 Task: Create new vendor bill with Date Opened: 05-Apr-23, Select Vendor: Computer Maintenance & Upkeep, Terms: Net 15. Make bill entry for item-1 with Date: 05-Apr-23, Description: Wireless Networking Troubleshooting, Expense Account: Repair: Computer Repair, Quantity: 1, Unit Price: 99, Sales Tax: N, Sales Tax Included: N. Post Bill with Post Date: 05-Apr-23, Post to Accounts: Liabilities:Accounts Payble. Pay / Process Payment with Transaction Date: 19-Apr-23, Amount: 99, Transfer Account: Checking Account. Go to 'Print Bill'.
Action: Mouse moved to (184, 61)
Screenshot: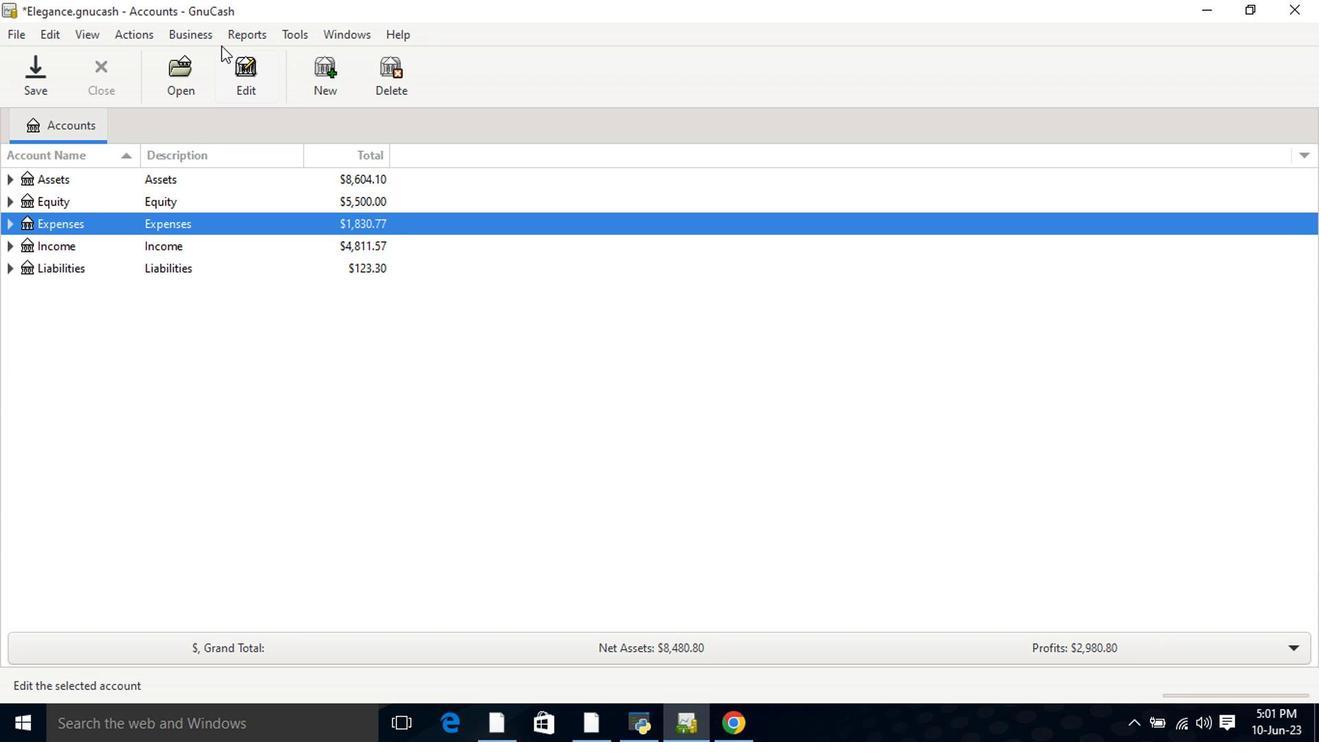 
Action: Mouse pressed left at (184, 61)
Screenshot: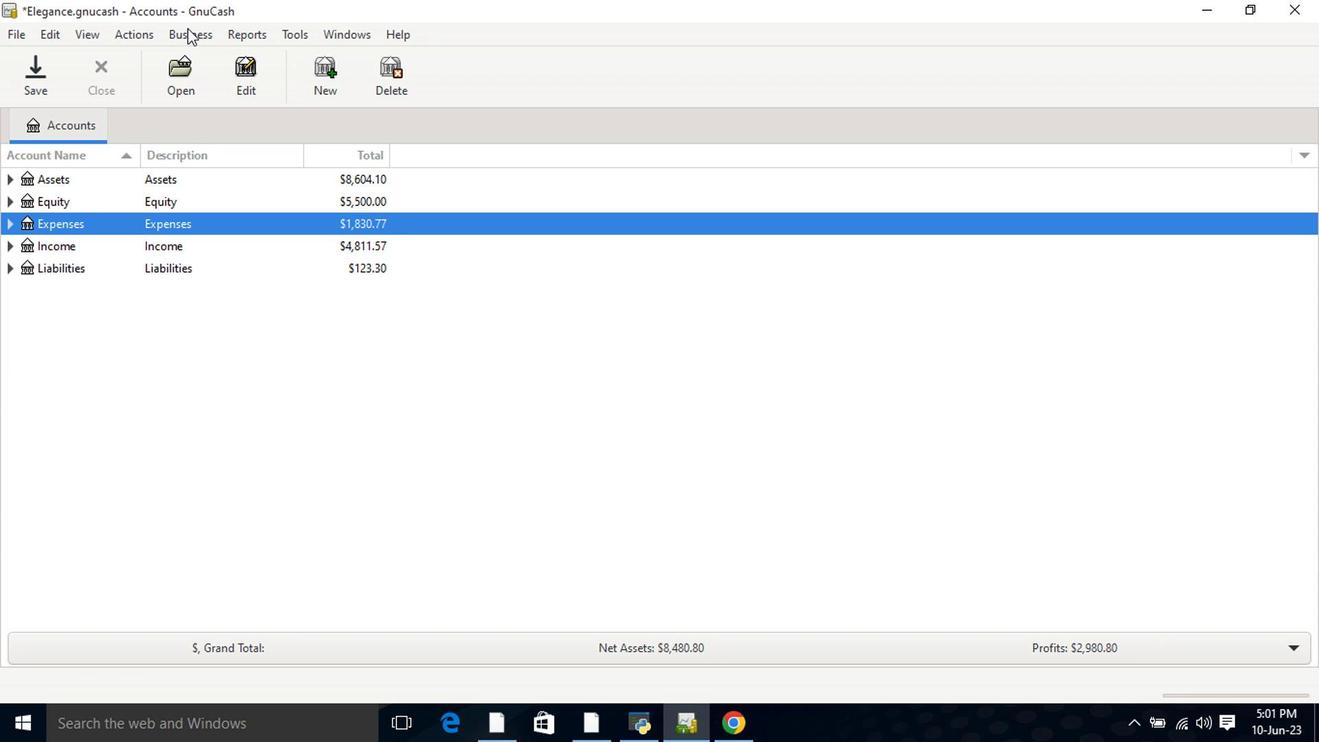 
Action: Mouse moved to (200, 107)
Screenshot: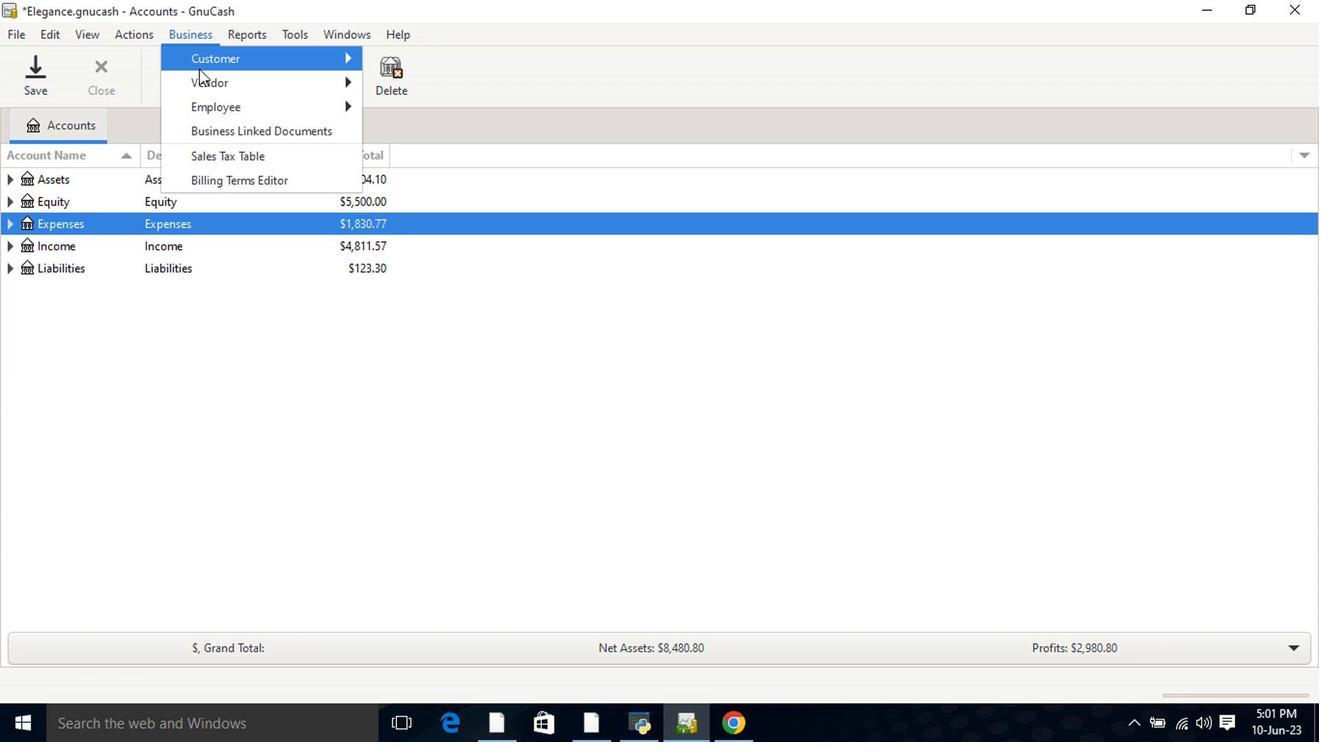 
Action: Mouse pressed left at (200, 107)
Screenshot: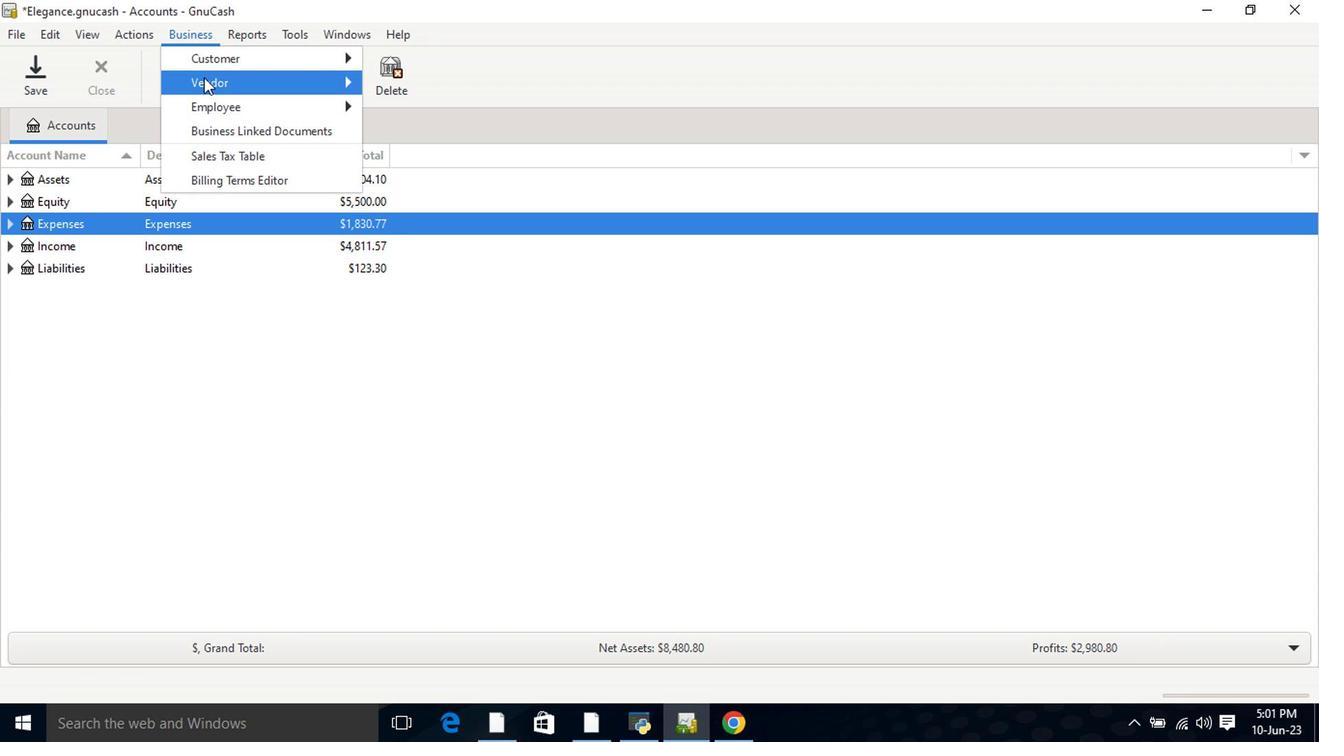 
Action: Mouse moved to (403, 180)
Screenshot: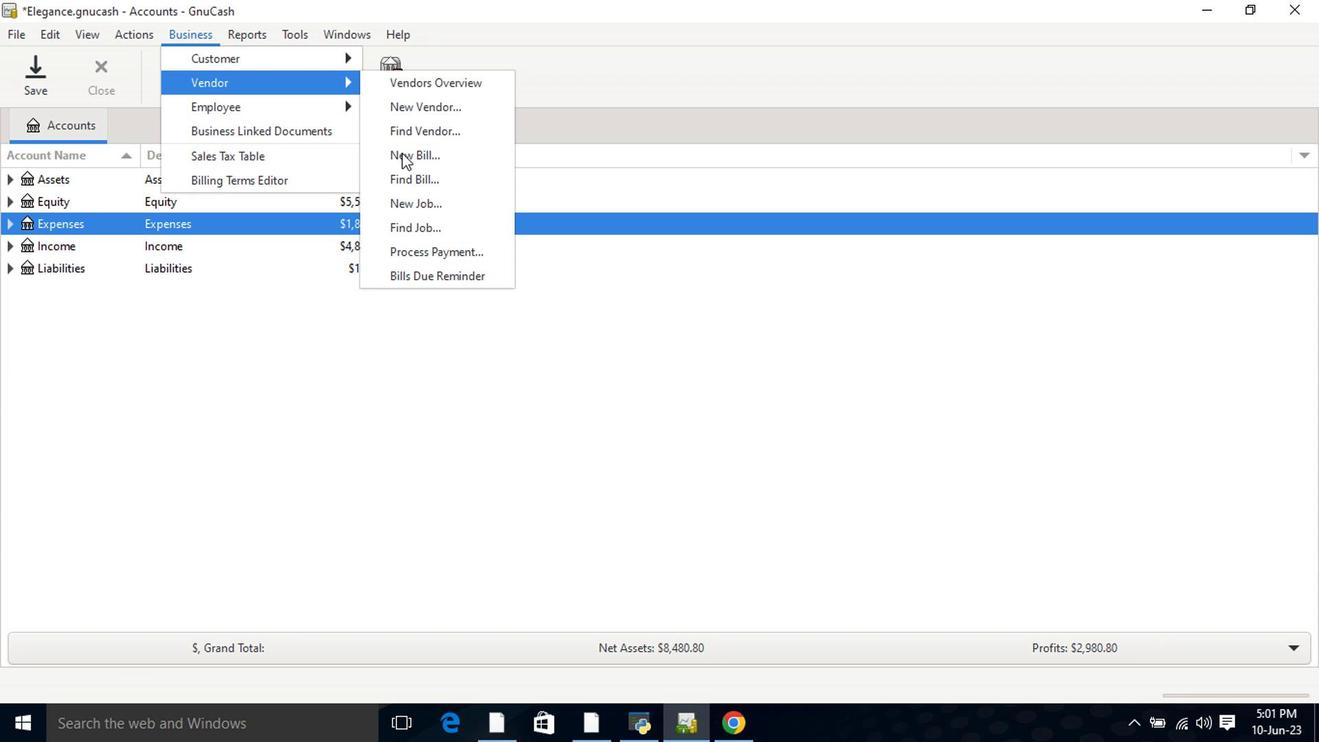
Action: Mouse pressed left at (403, 180)
Screenshot: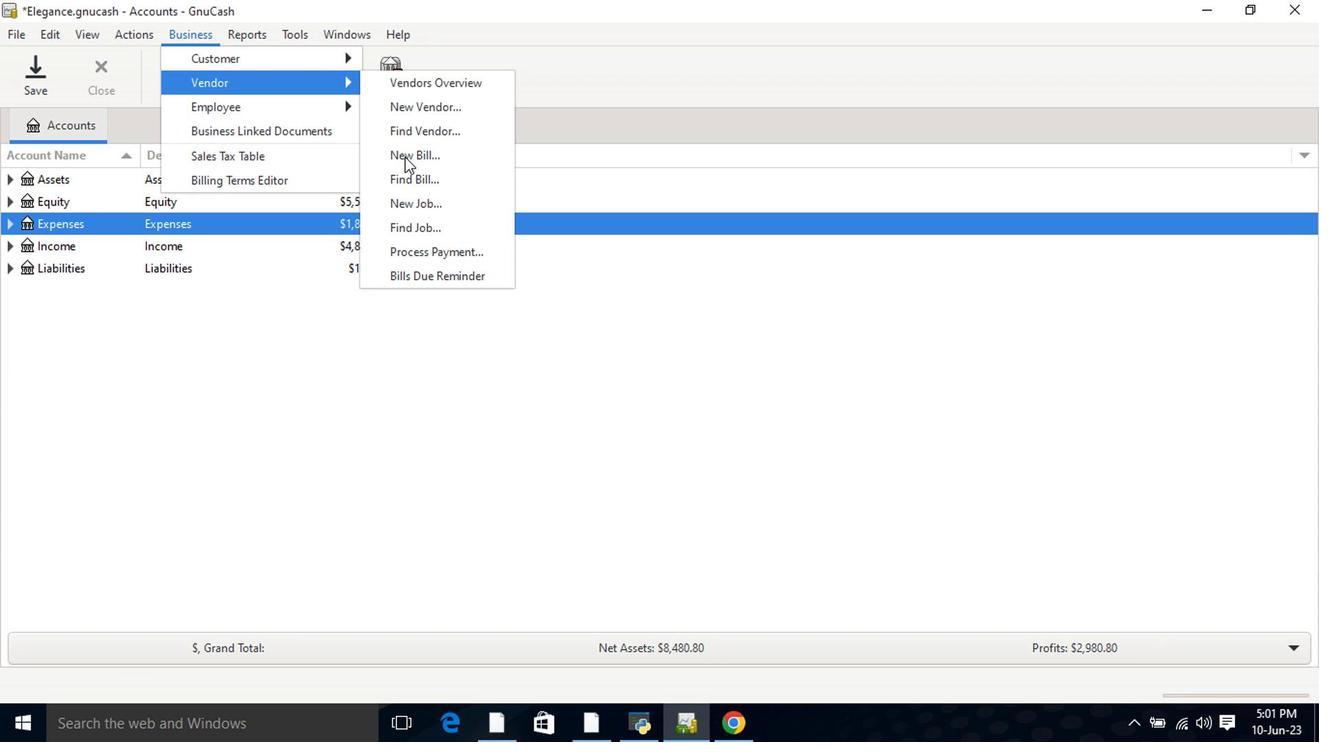 
Action: Mouse moved to (794, 266)
Screenshot: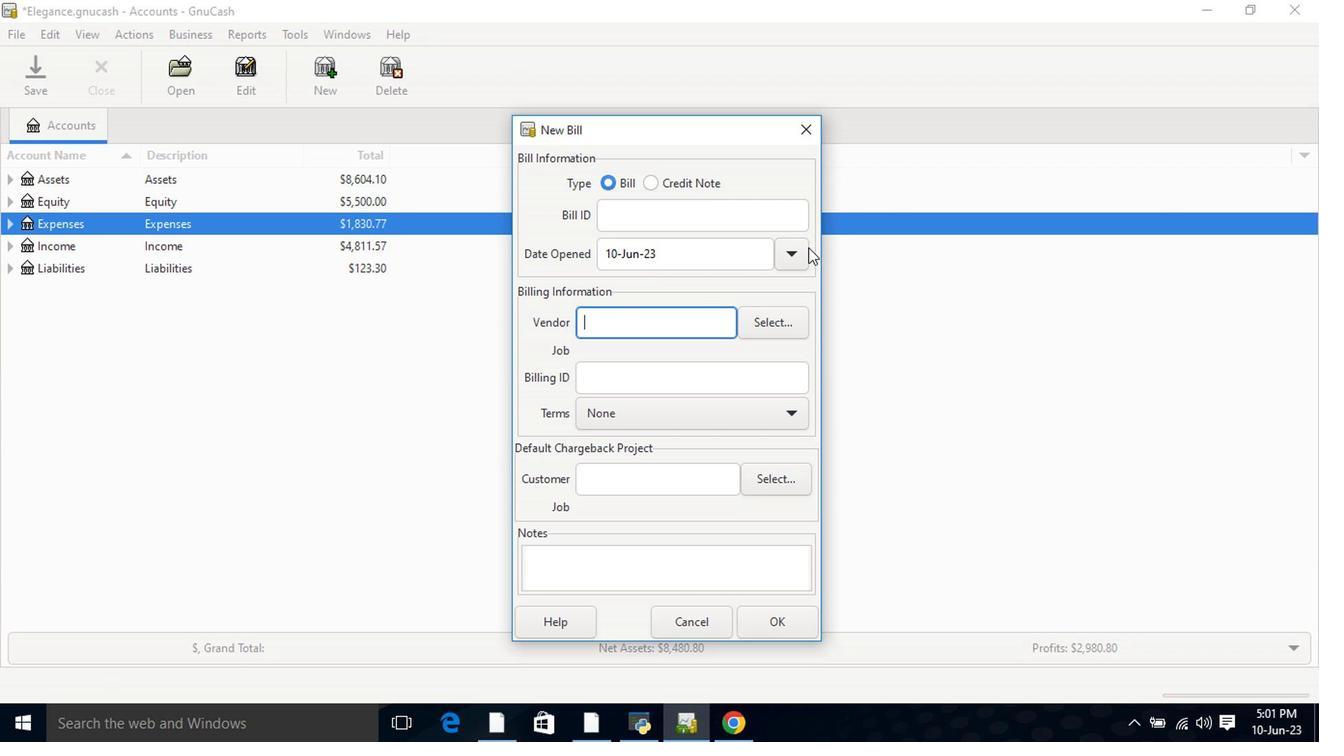
Action: Mouse pressed left at (794, 266)
Screenshot: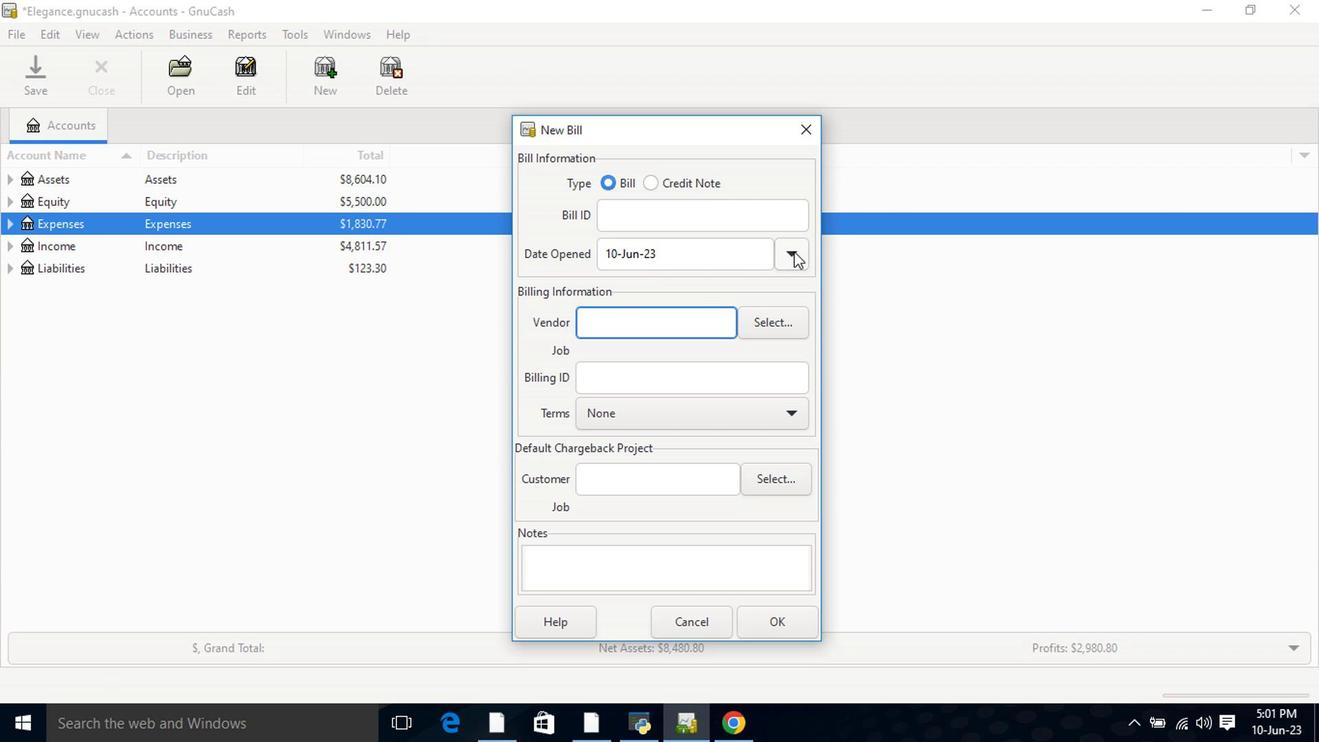 
Action: Mouse moved to (635, 292)
Screenshot: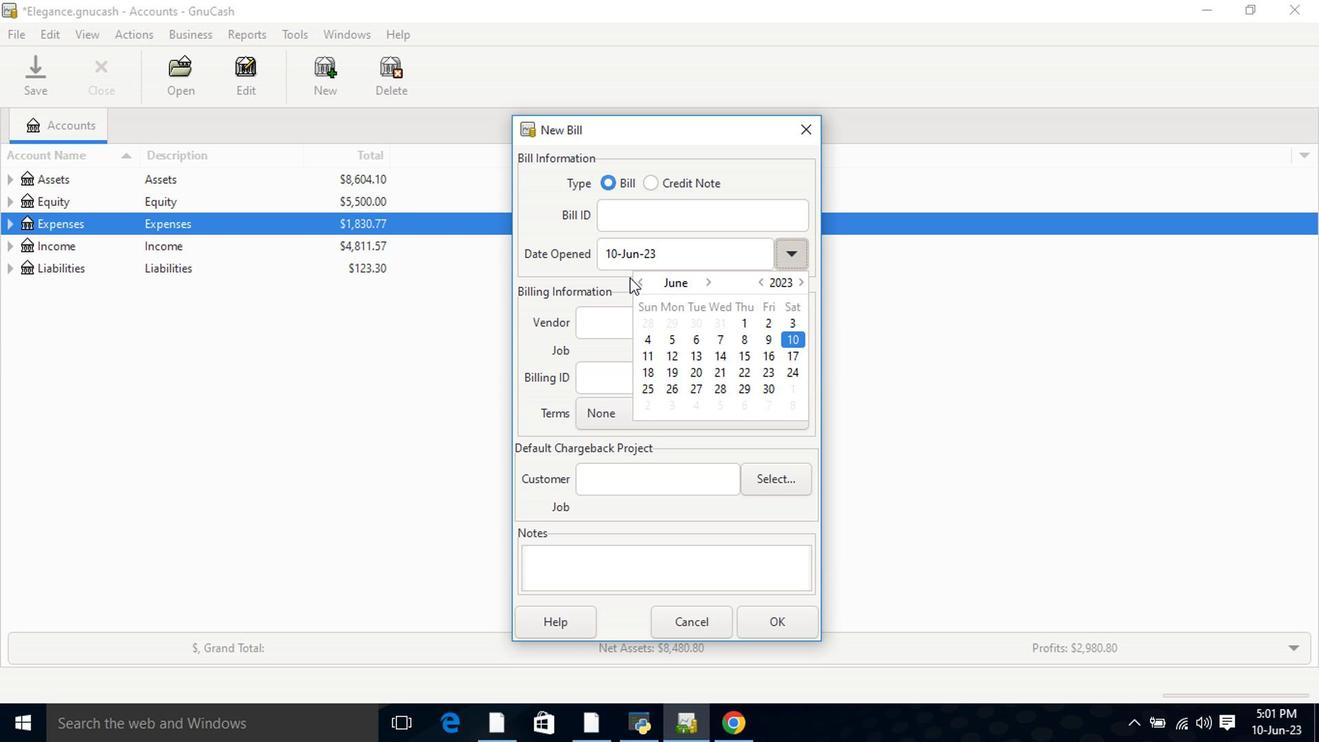 
Action: Mouse pressed left at (635, 292)
Screenshot: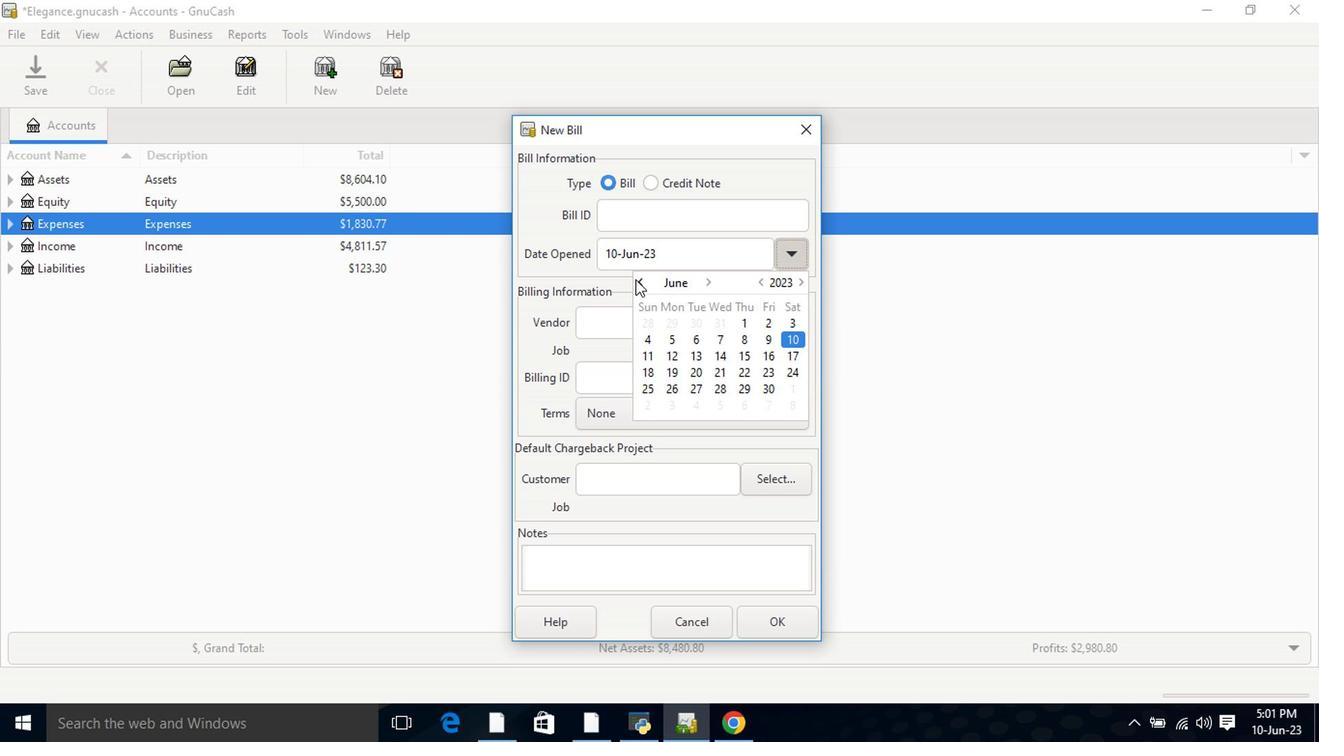 
Action: Mouse moved to (638, 294)
Screenshot: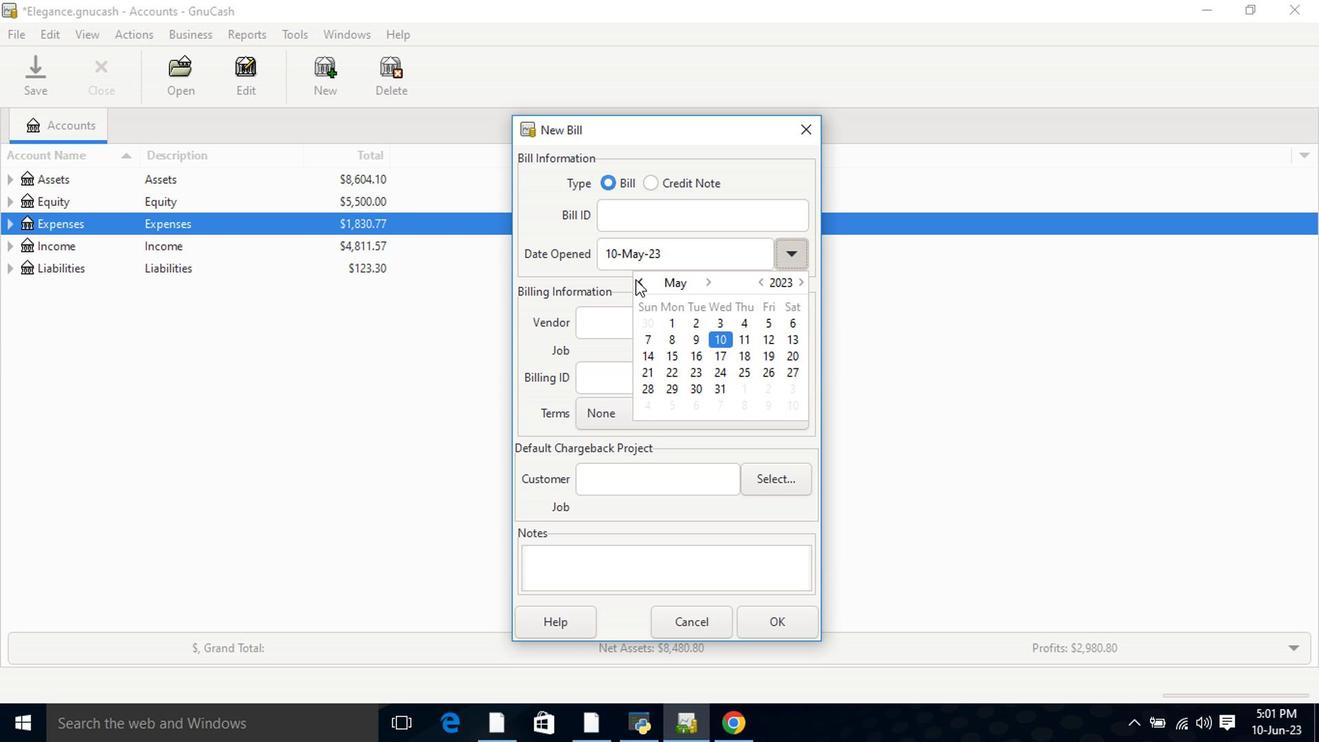 
Action: Mouse pressed left at (638, 294)
Screenshot: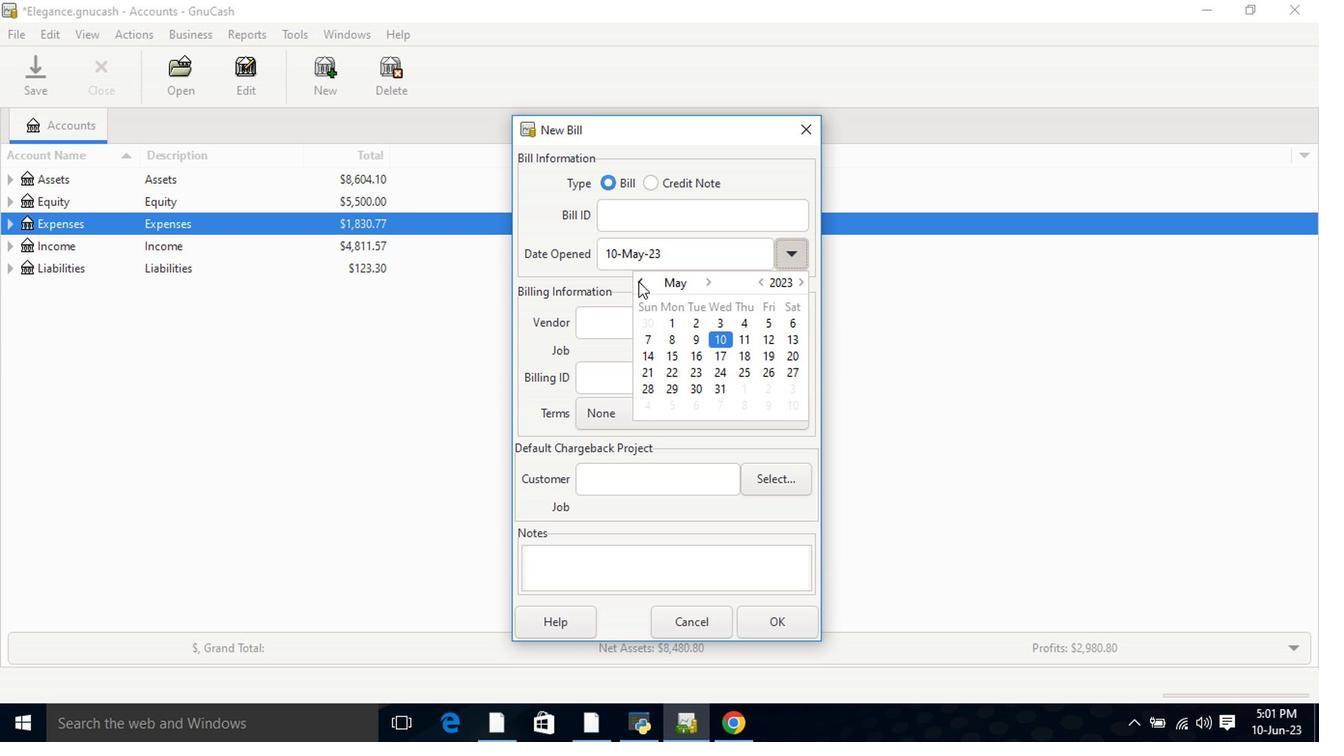 
Action: Mouse moved to (717, 348)
Screenshot: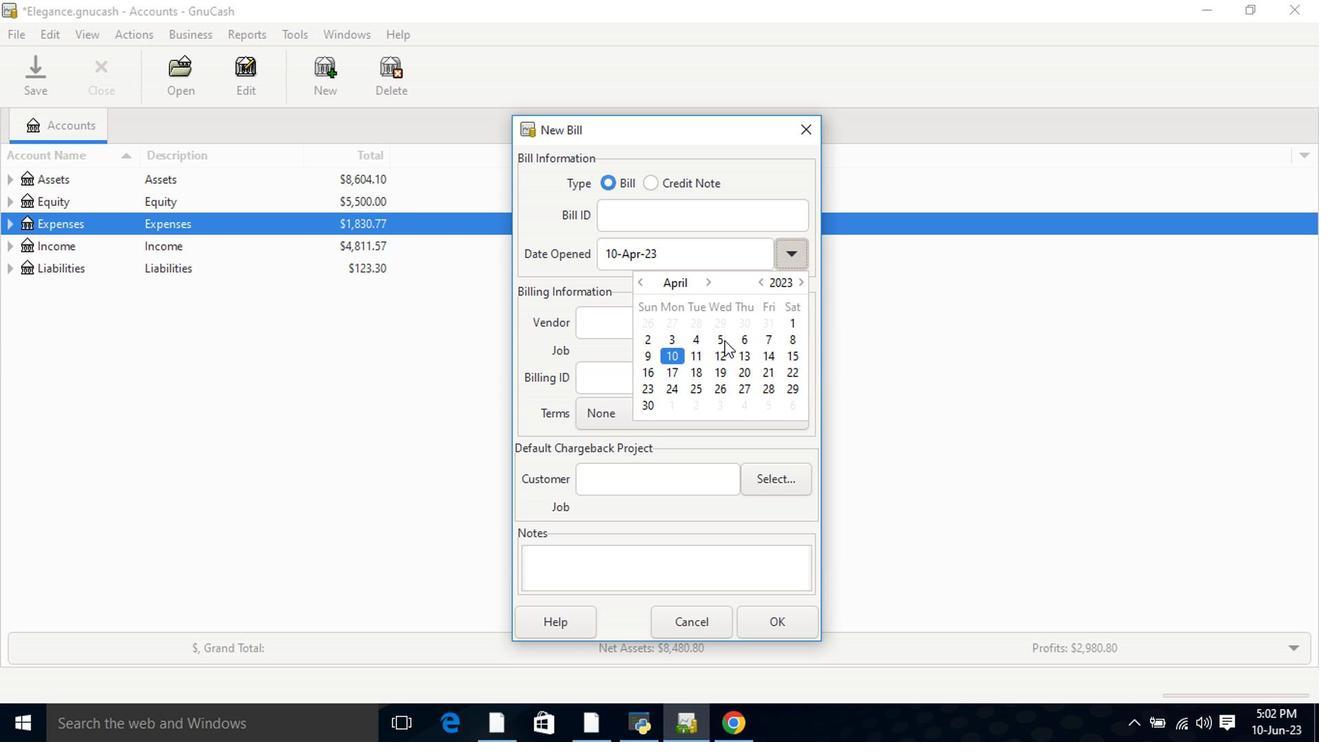 
Action: Mouse pressed left at (717, 348)
Screenshot: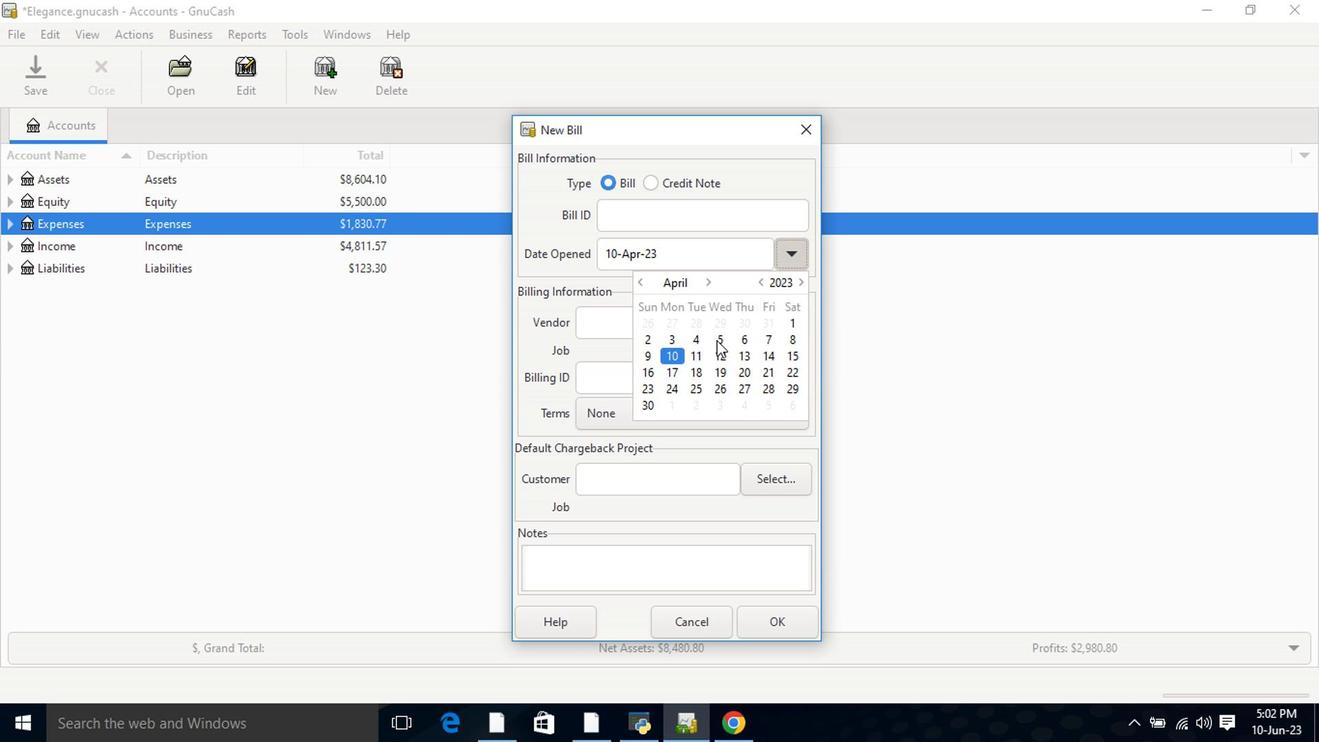 
Action: Mouse pressed left at (717, 348)
Screenshot: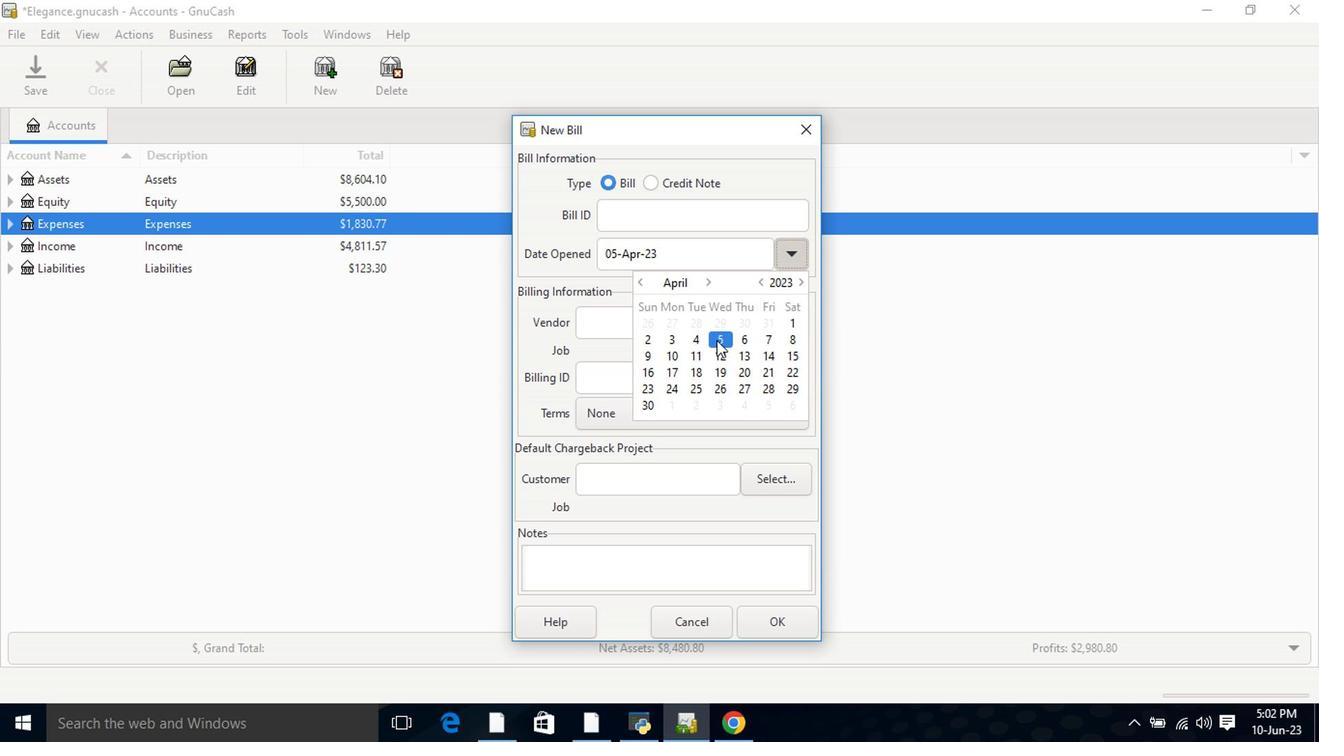 
Action: Mouse moved to (680, 331)
Screenshot: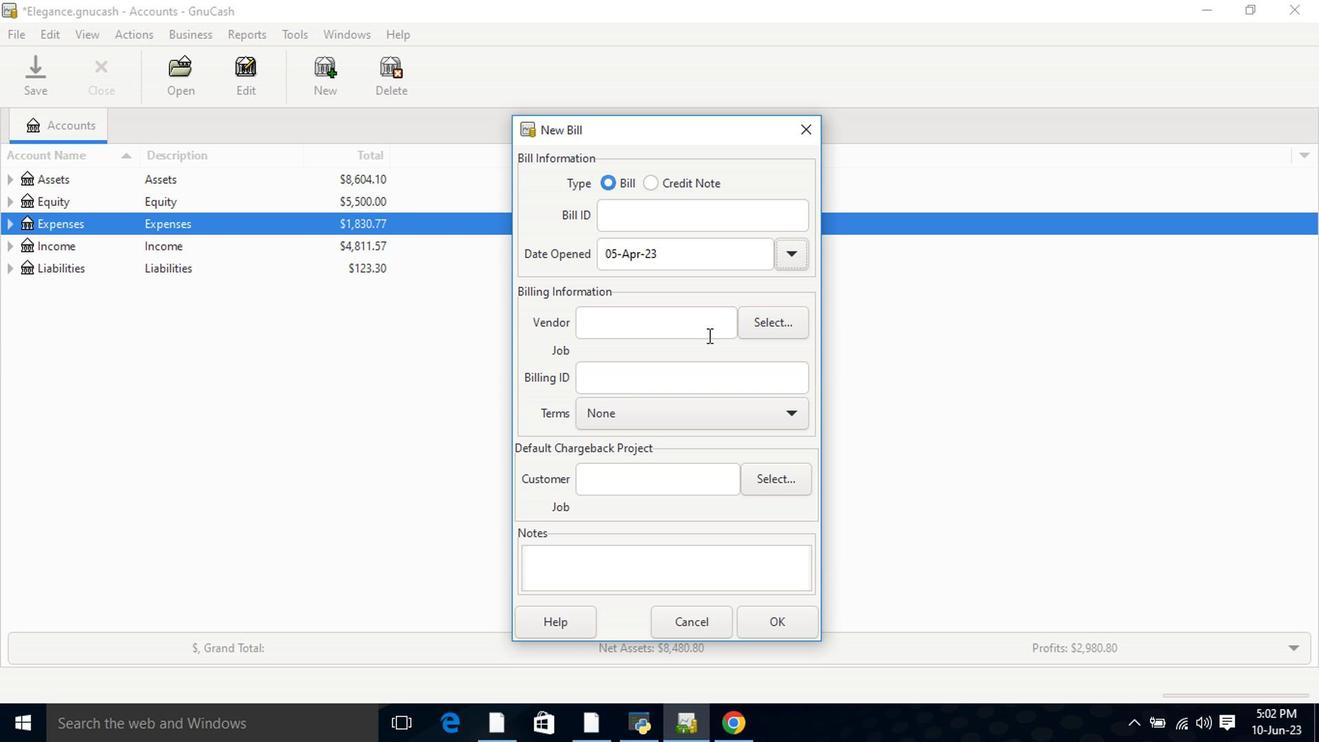 
Action: Mouse pressed left at (680, 331)
Screenshot: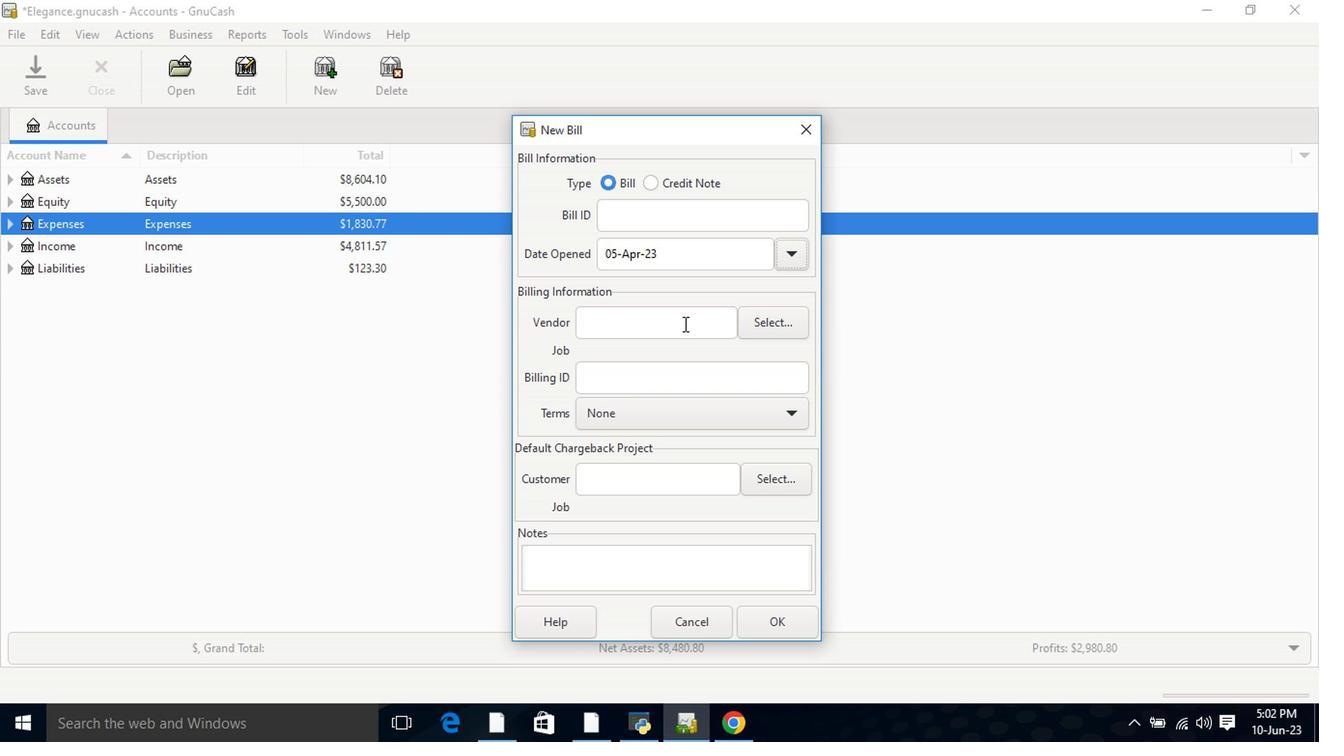 
Action: Key pressed <Key.shift><Key.shift><Key.shift><Key.shift><Key.shift><Key.shift><Key.shift><Key.shift><Key.shift><Key.shift><Key.shift><Key.shift><Key.shift><Key.shift><Key.shift><Key.shift><Key.shift><Key.shift><Key.shift><Key.shift><Key.shift><Key.shift><Key.shift><Key.shift><Key.shift><Key.shift><Key.shift><Key.shift><Key.shift><Key.shift><Key.shift><Key.shift><Key.shift><Key.shift>Com
Screenshot: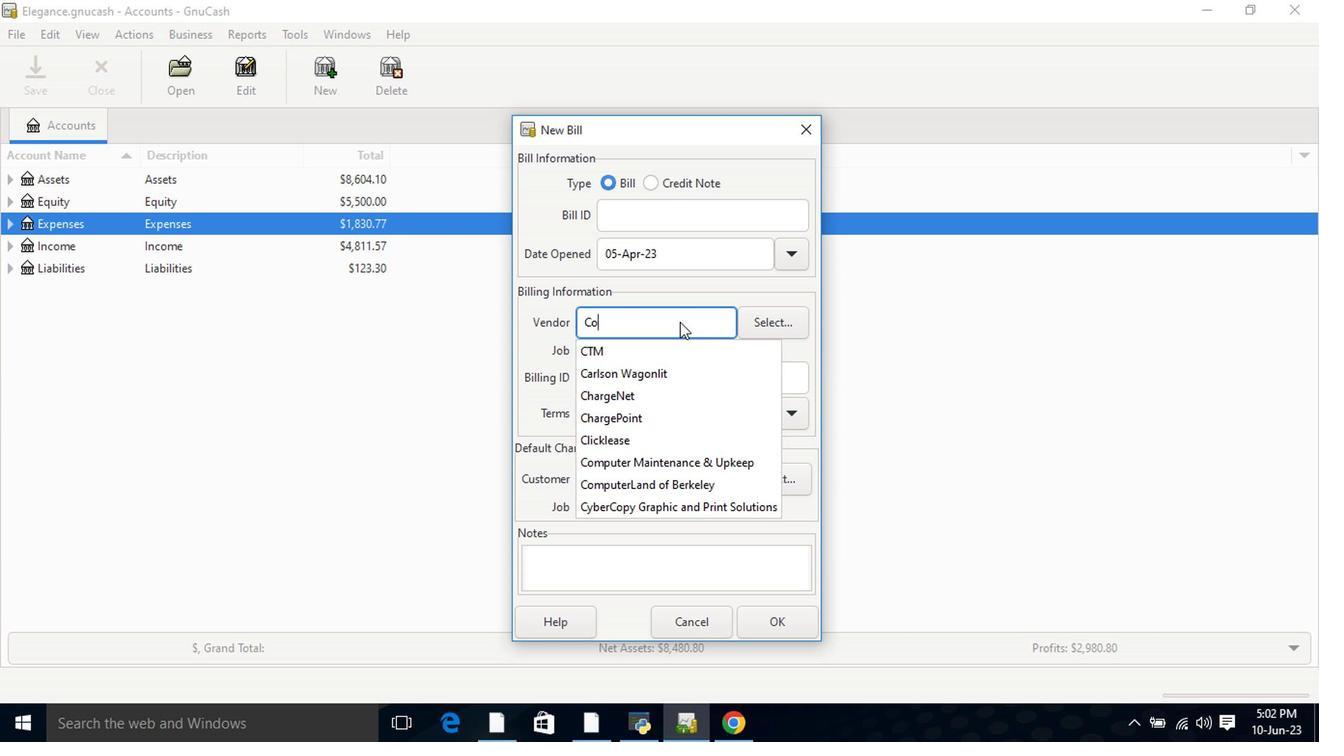 
Action: Mouse moved to (675, 353)
Screenshot: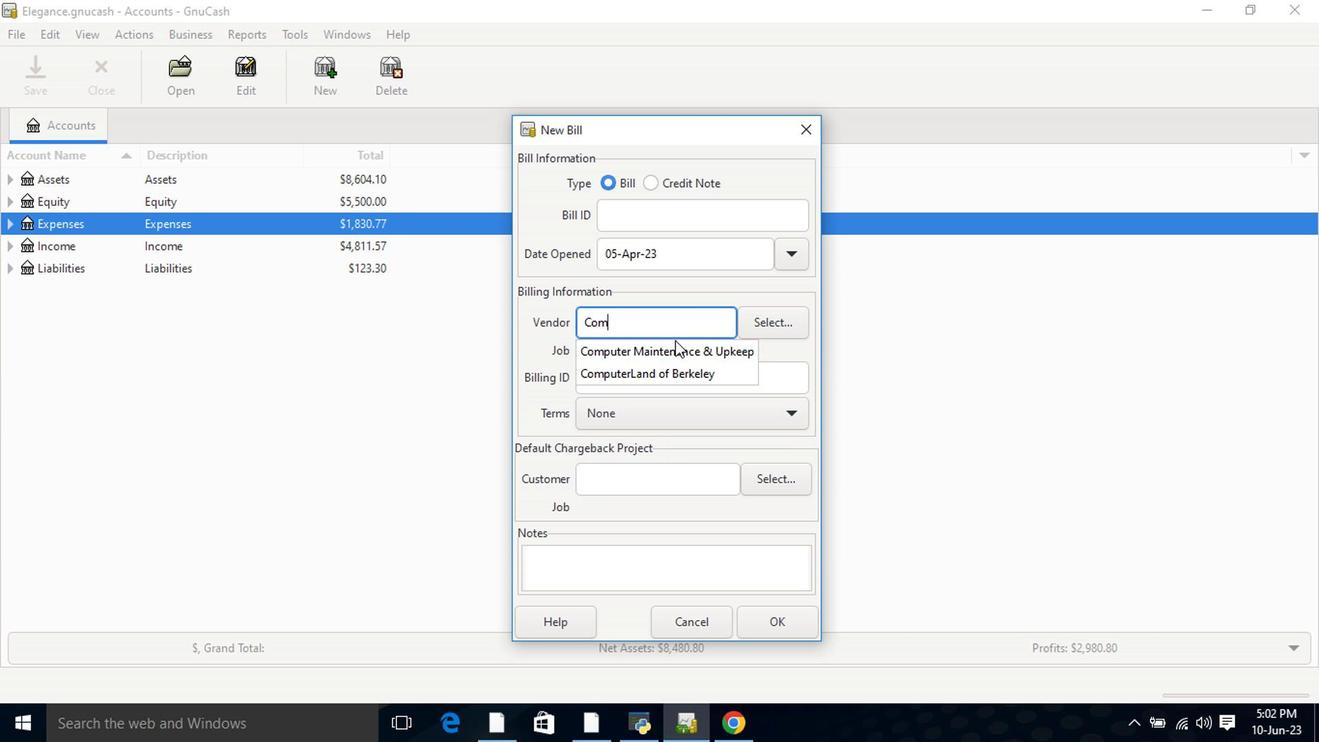 
Action: Mouse pressed left at (675, 353)
Screenshot: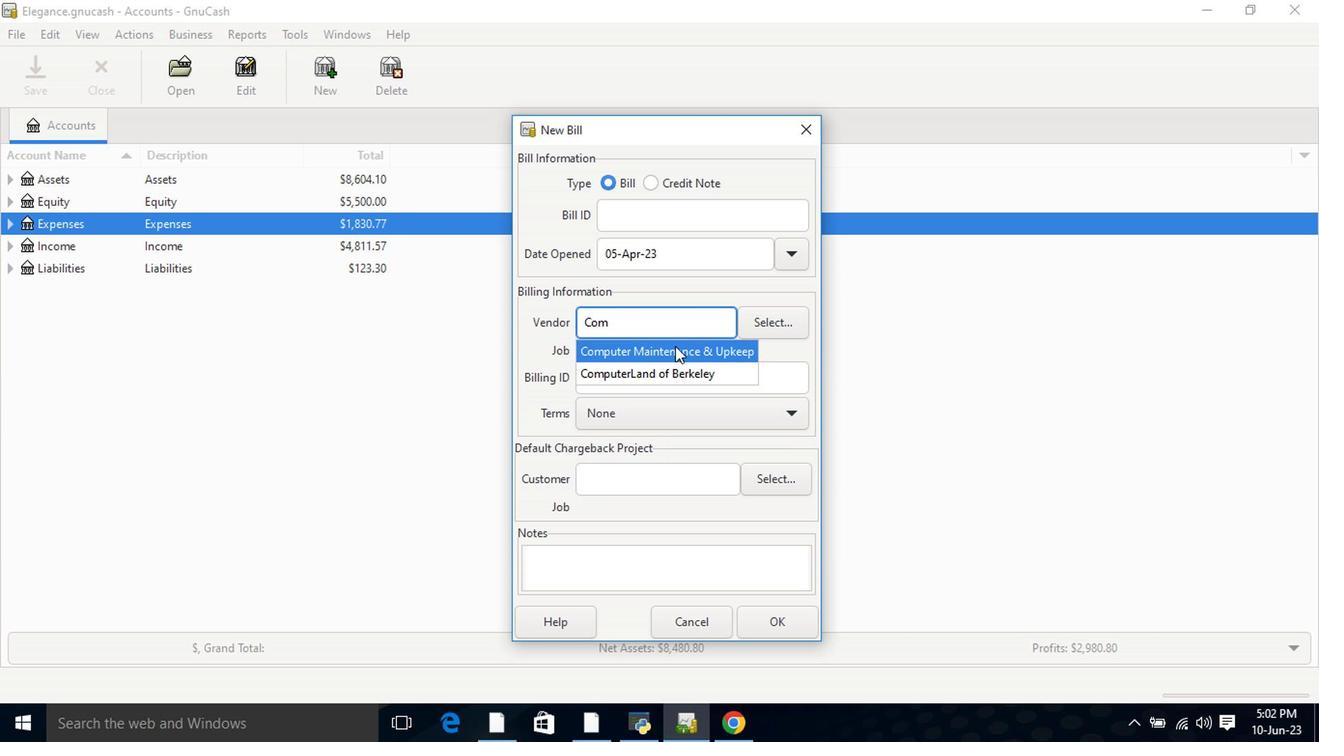 
Action: Mouse moved to (678, 425)
Screenshot: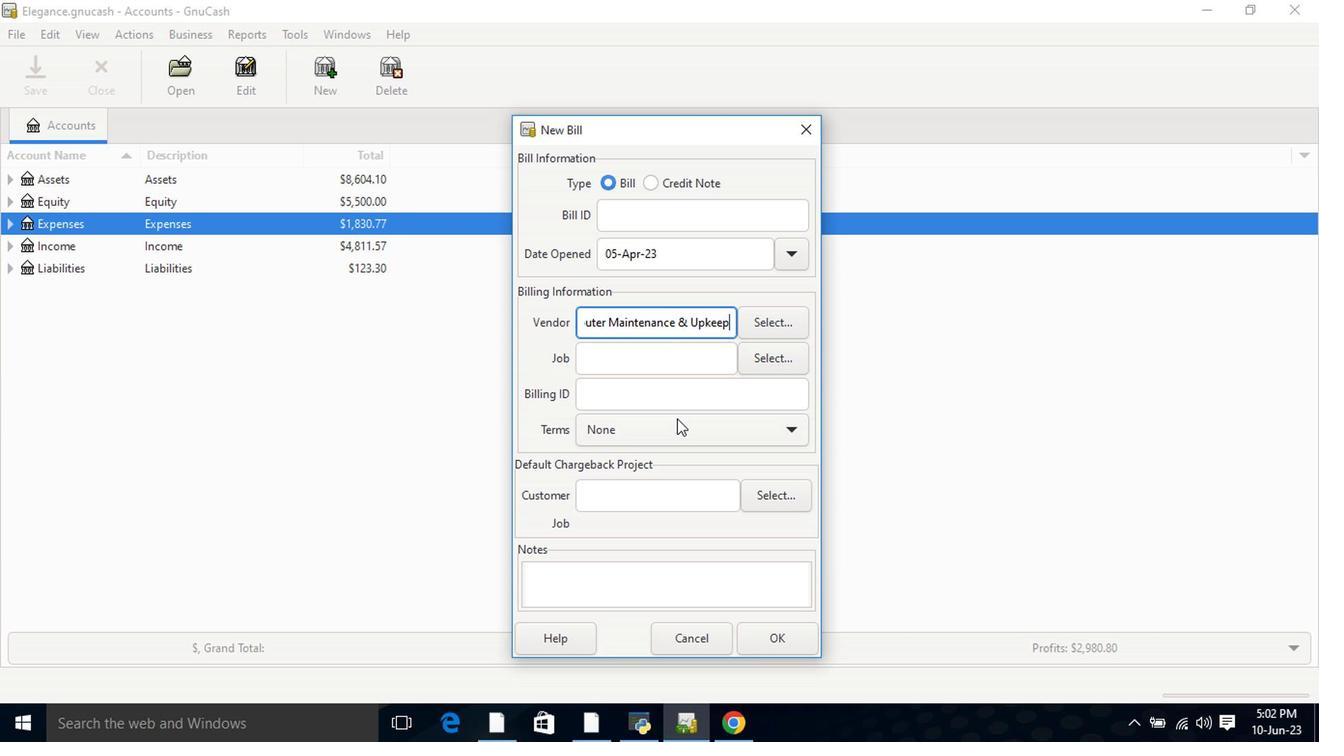 
Action: Mouse pressed left at (678, 425)
Screenshot: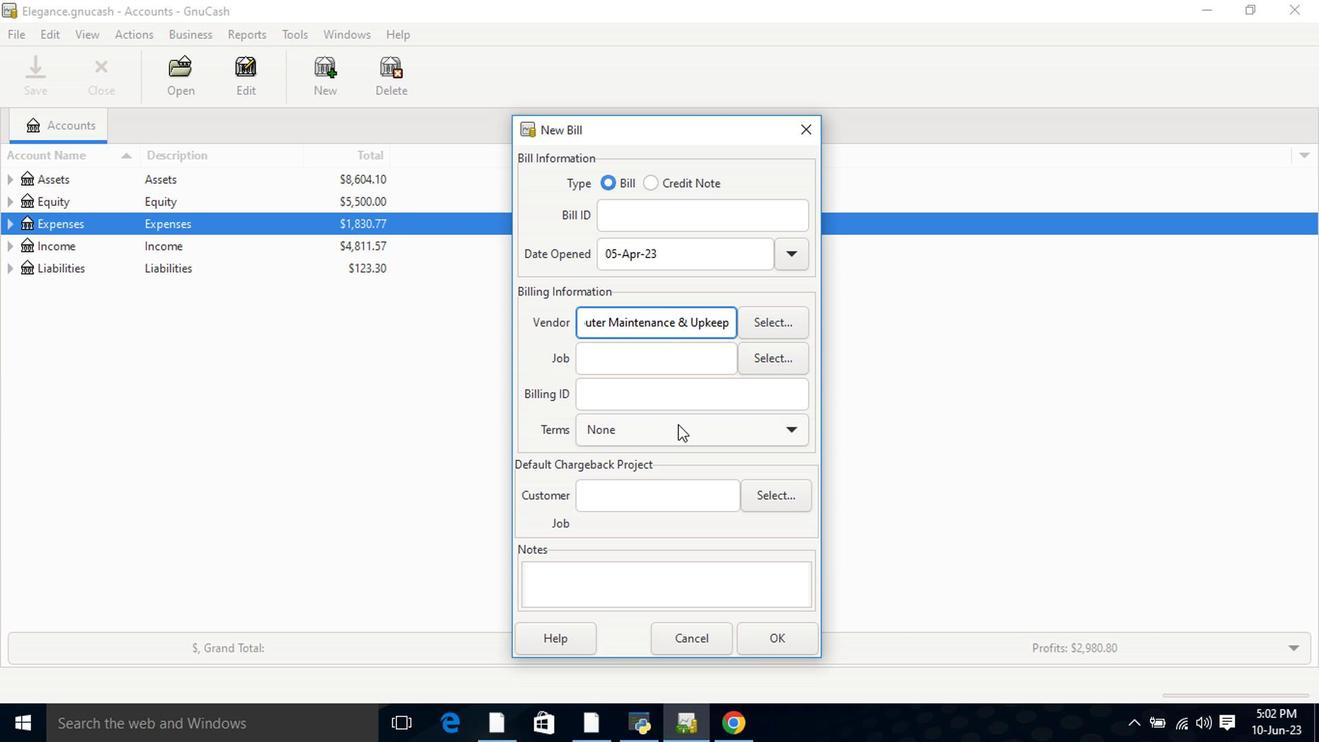 
Action: Mouse moved to (678, 459)
Screenshot: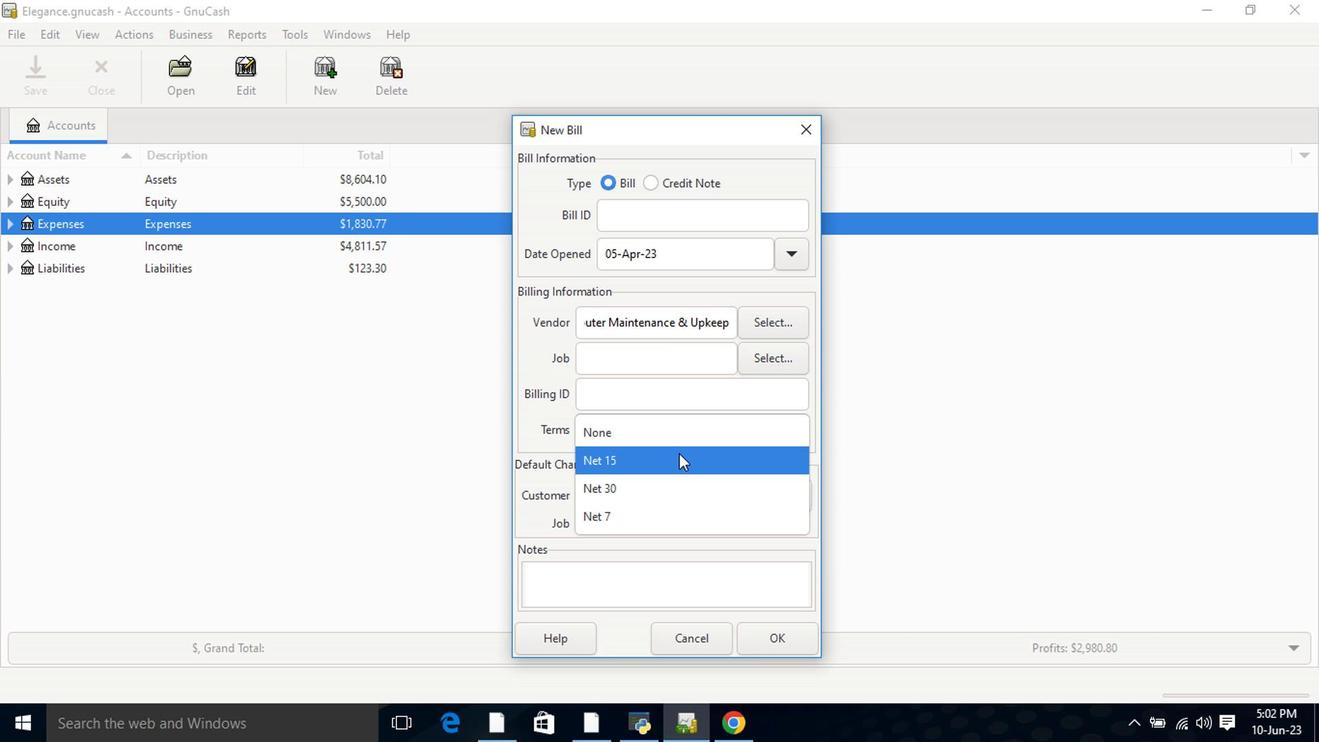 
Action: Mouse pressed left at (678, 459)
Screenshot: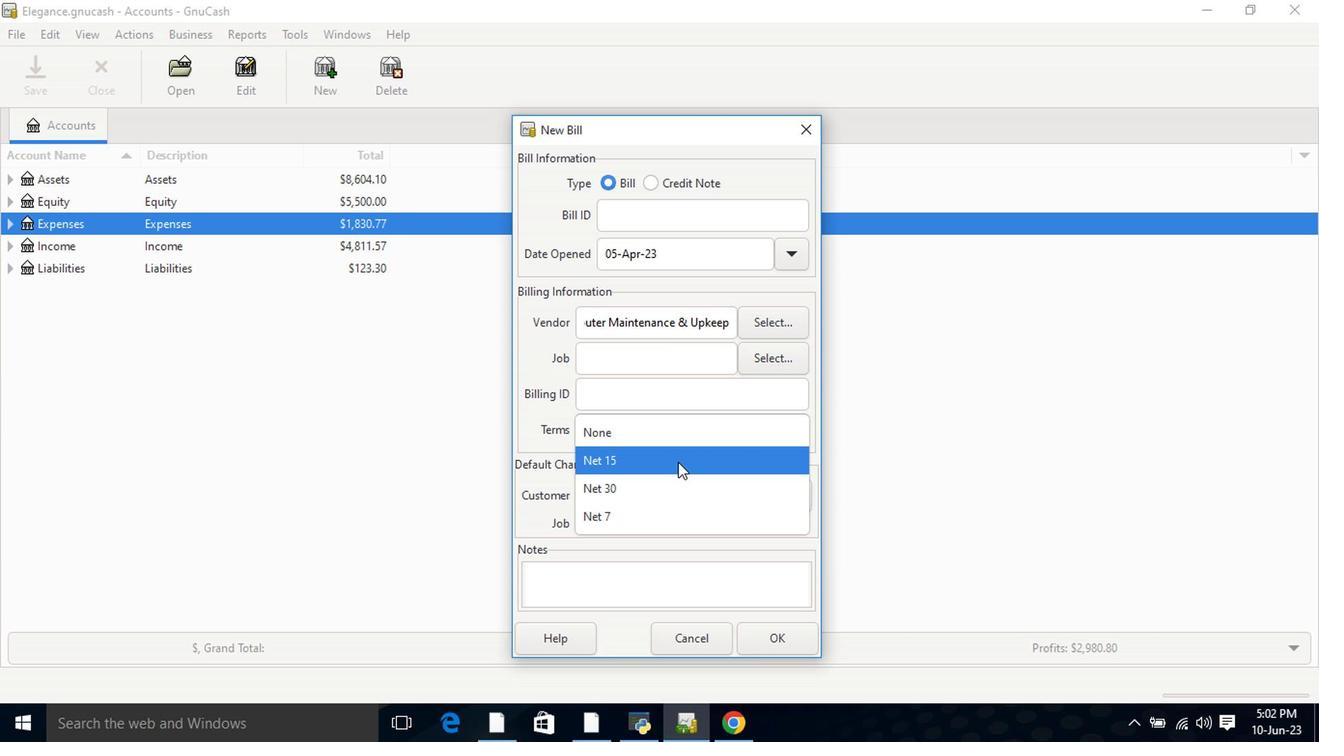 
Action: Mouse moved to (787, 624)
Screenshot: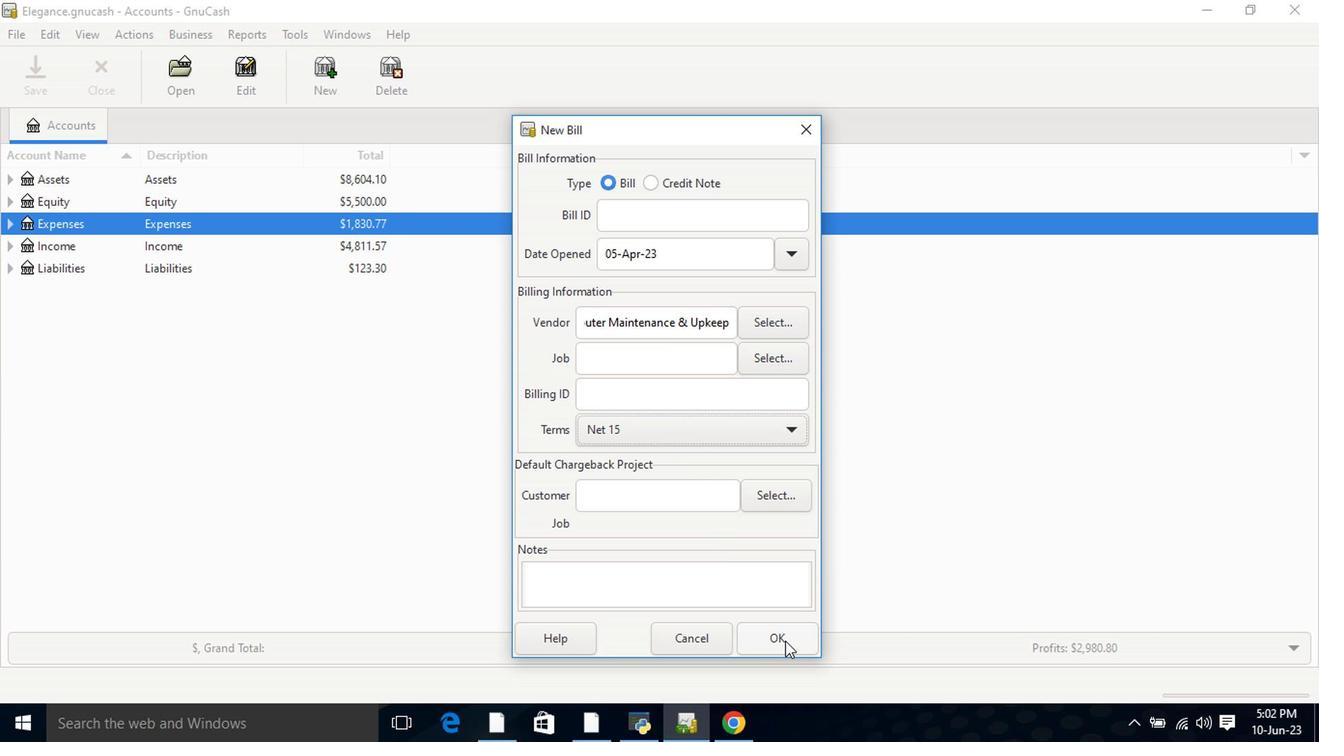 
Action: Mouse pressed left at (787, 624)
Screenshot: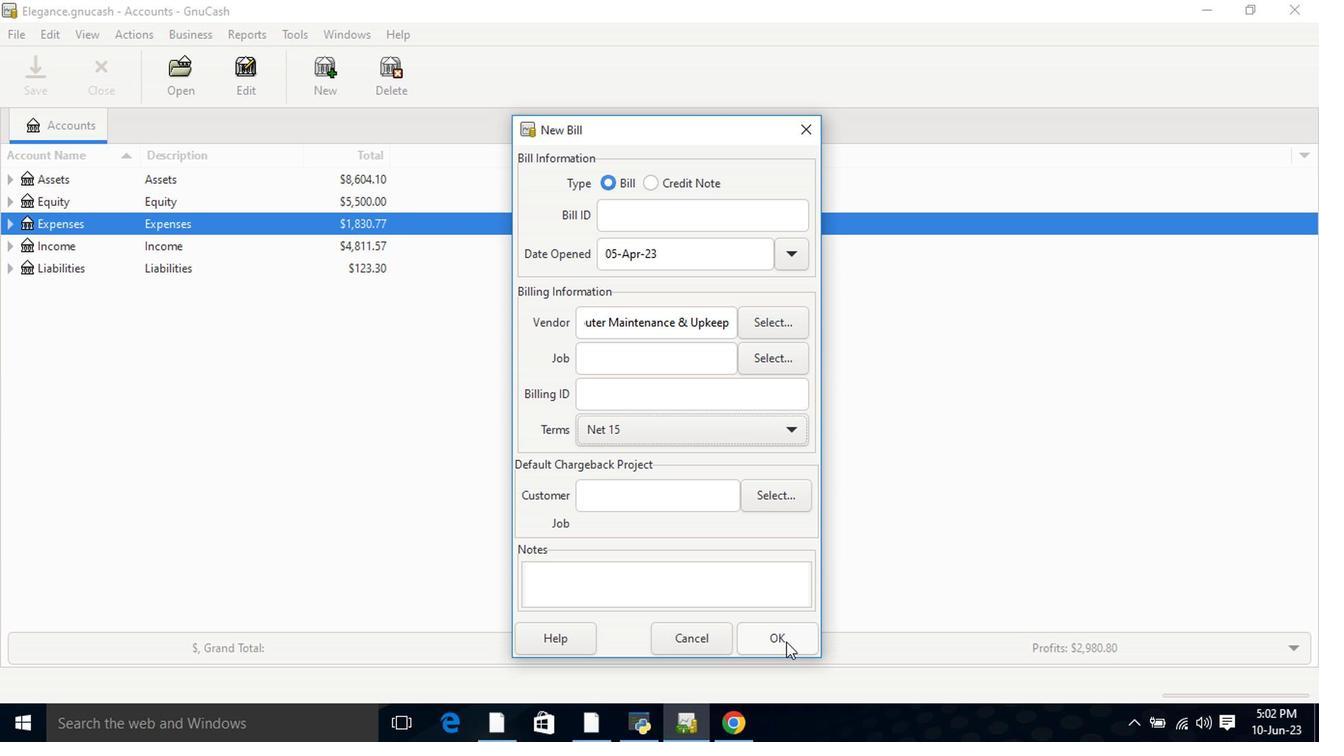 
Action: Mouse moved to (382, 444)
Screenshot: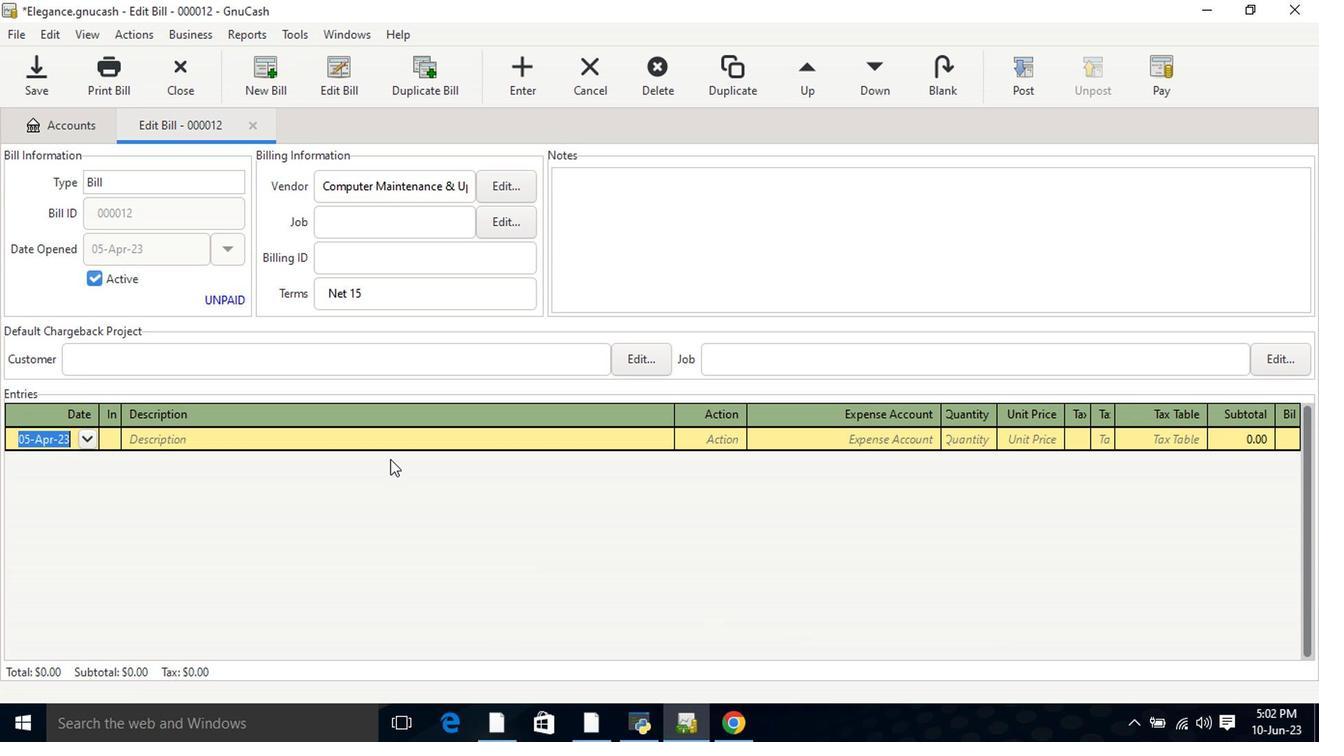 
Action: Mouse pressed left at (382, 444)
Screenshot: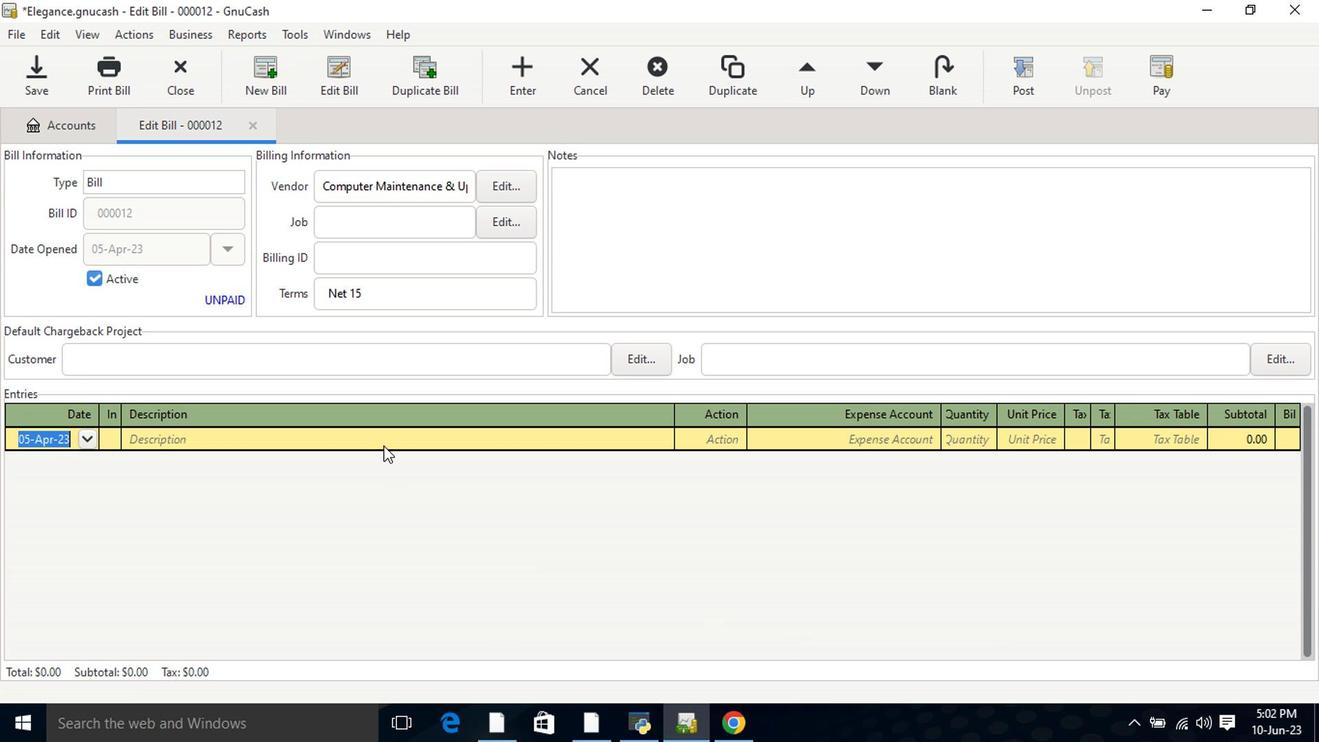 
Action: Key pressed <Key.shift>Wireless<Key.space><Key.shift>Networking<Key.space><Key.shift>Troubleshooting<Key.space><Key.backspace><Key.tab><Key.tab>repa<Key.down><Key.down><Key.tab>1<Key.tab>99<Key.tab>
Screenshot: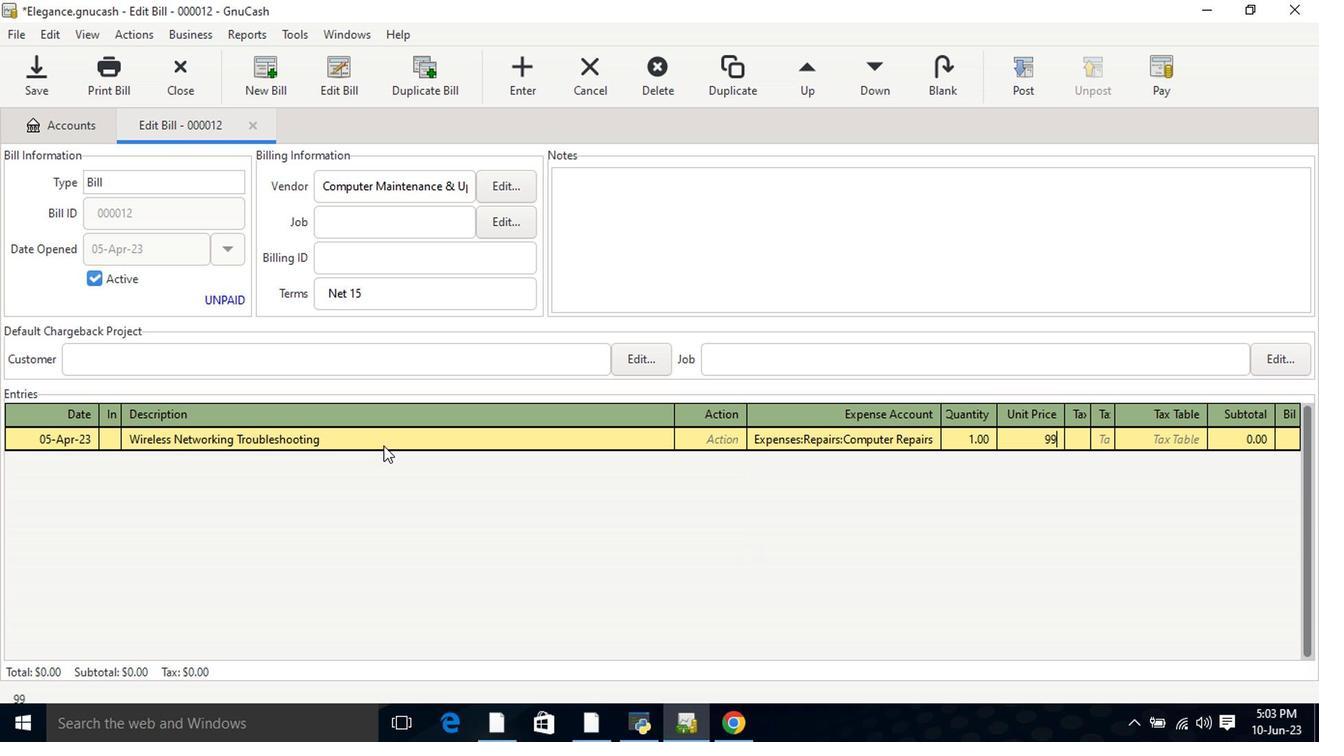 
Action: Mouse moved to (1026, 105)
Screenshot: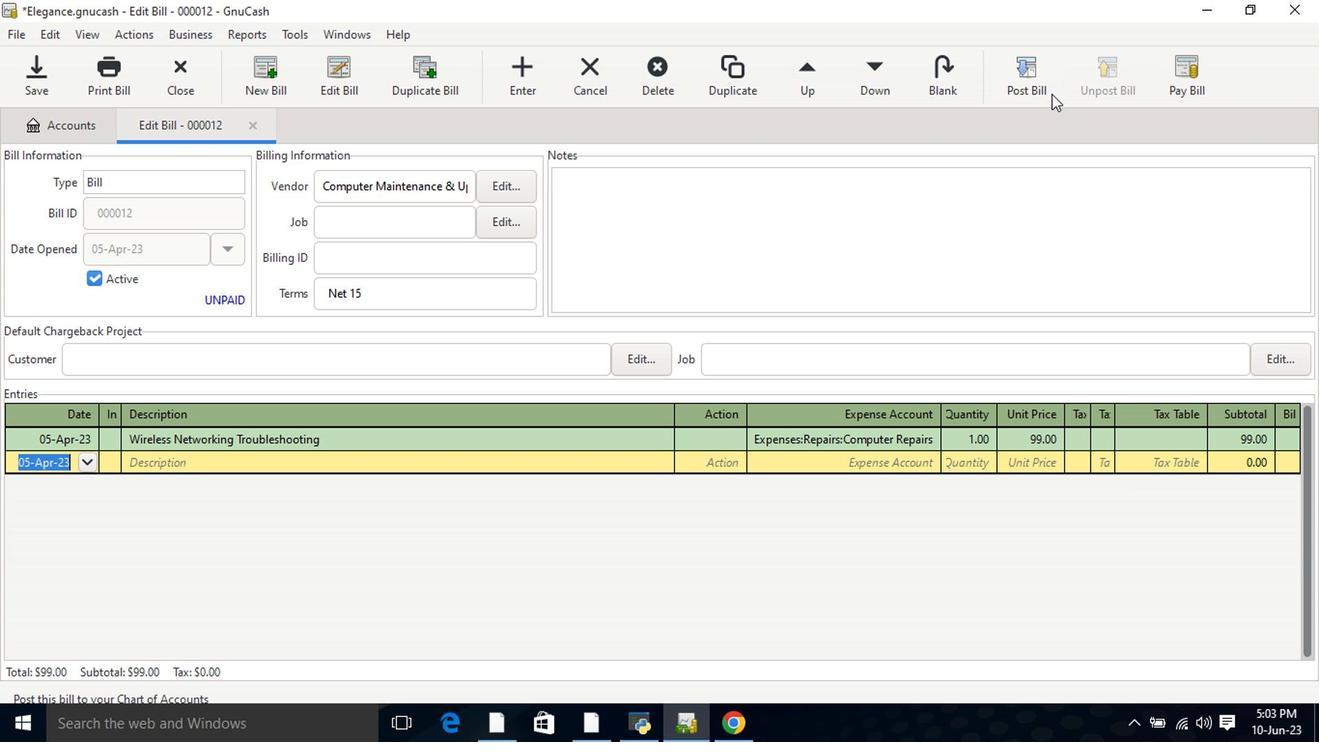 
Action: Mouse pressed left at (1026, 105)
Screenshot: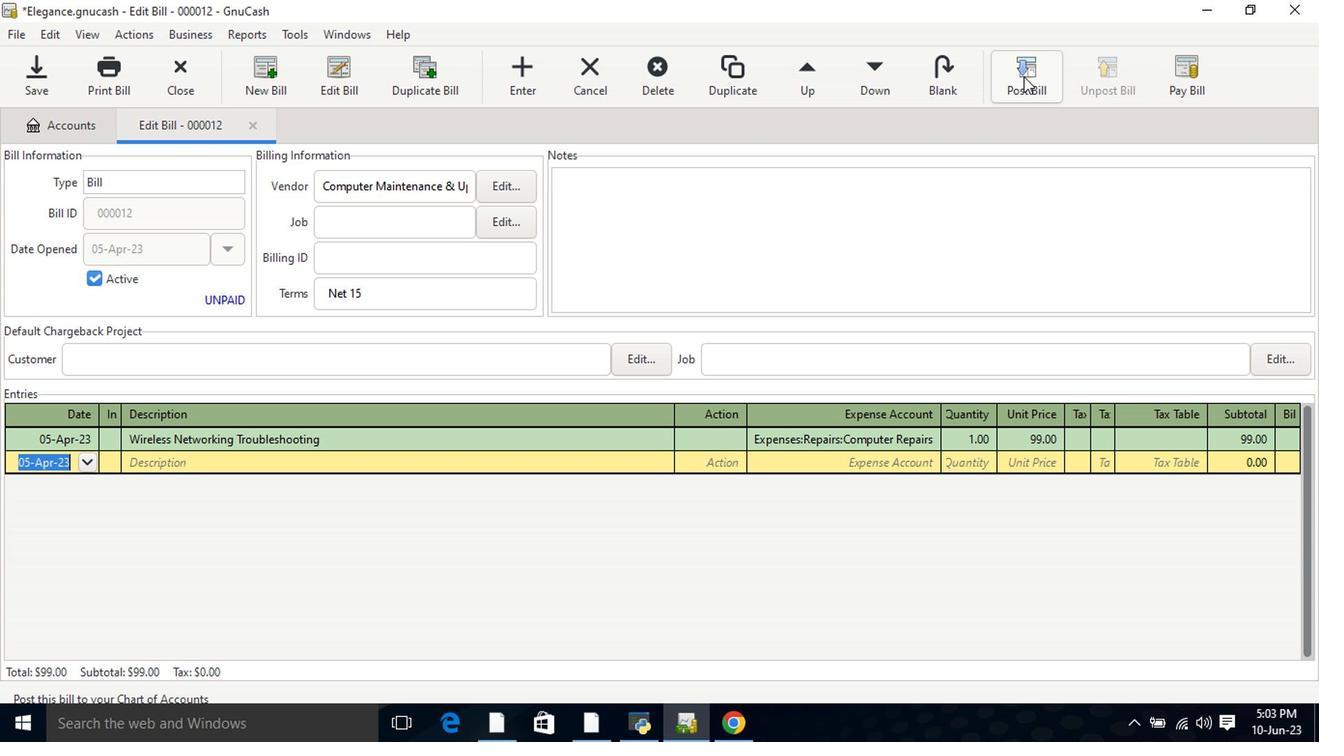 
Action: Mouse moved to (806, 489)
Screenshot: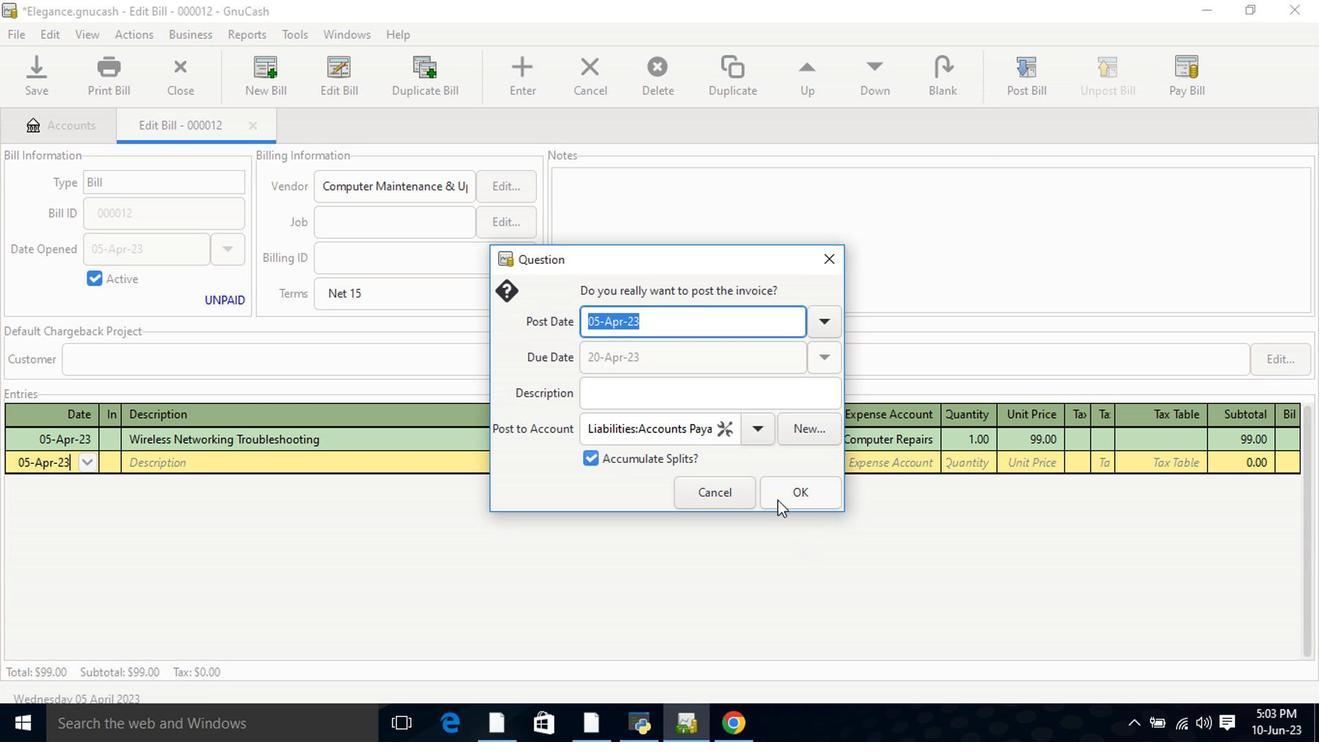 
Action: Mouse pressed left at (806, 489)
Screenshot: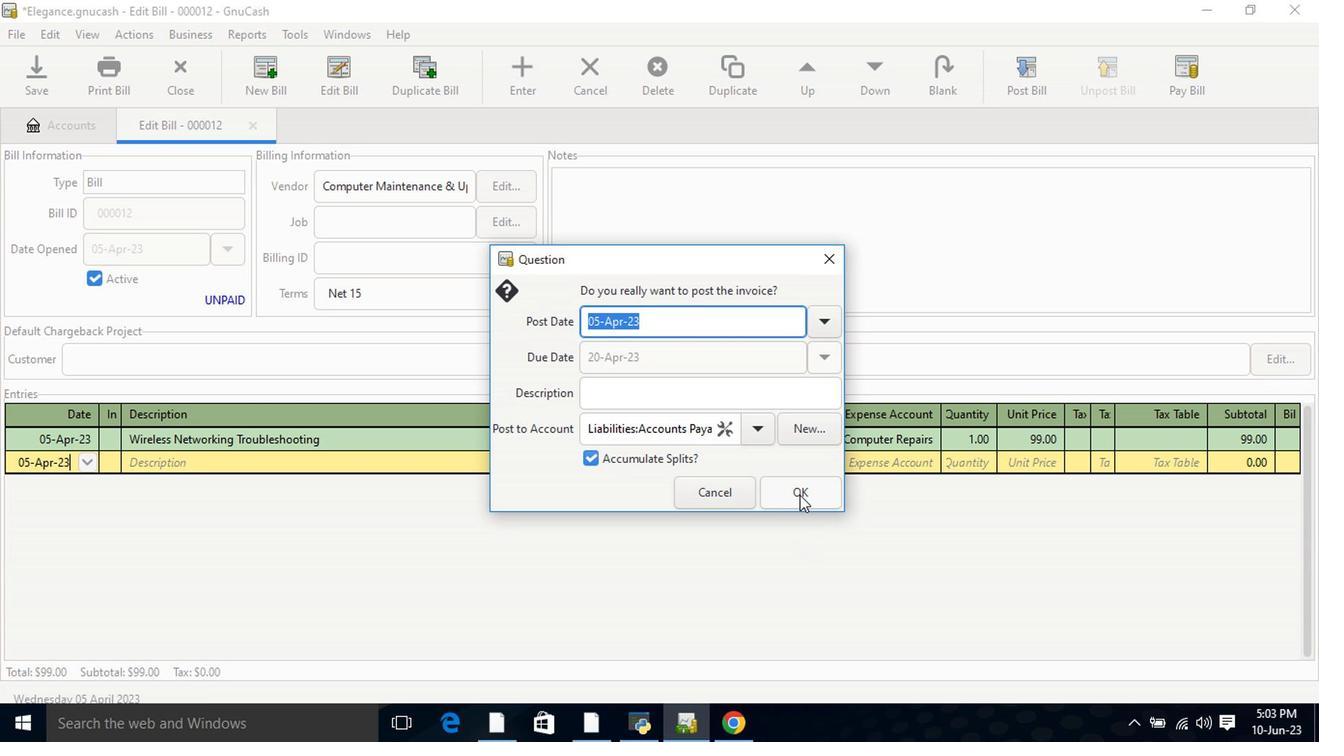 
Action: Mouse moved to (1163, 105)
Screenshot: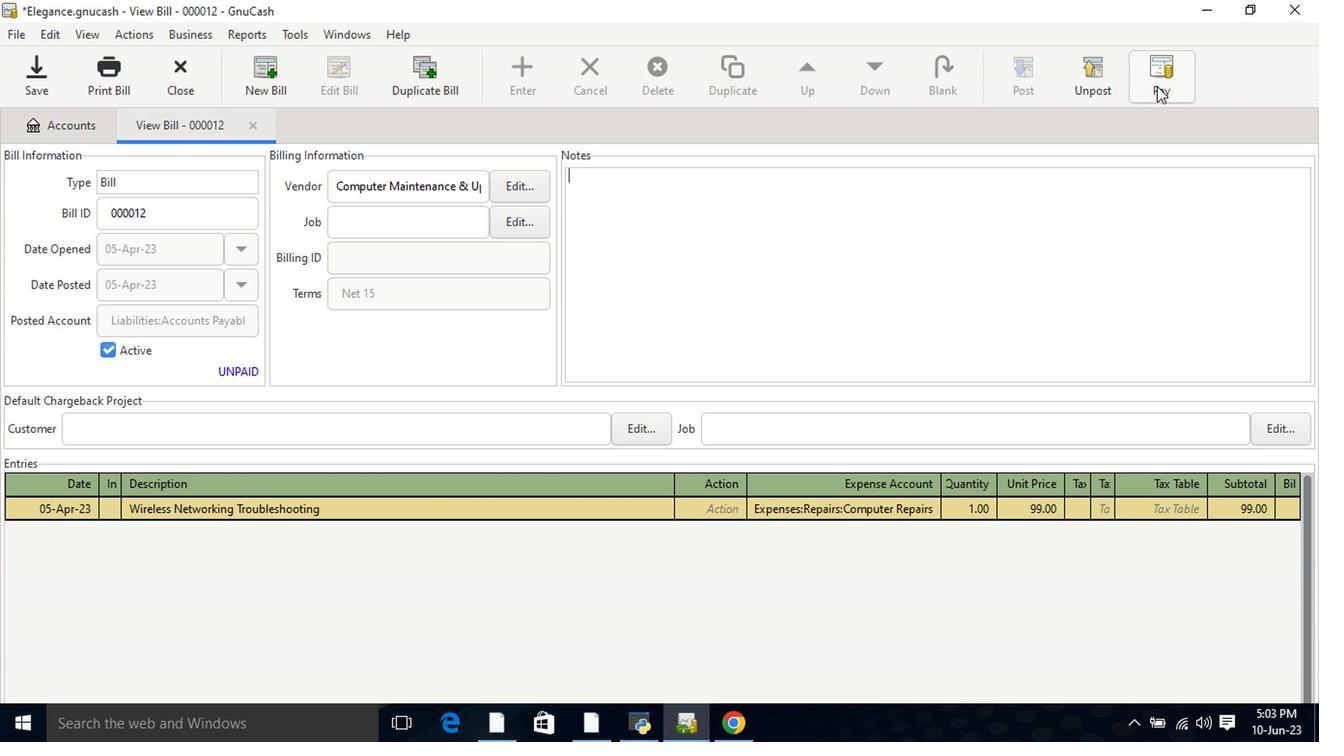 
Action: Mouse pressed left at (1163, 105)
Screenshot: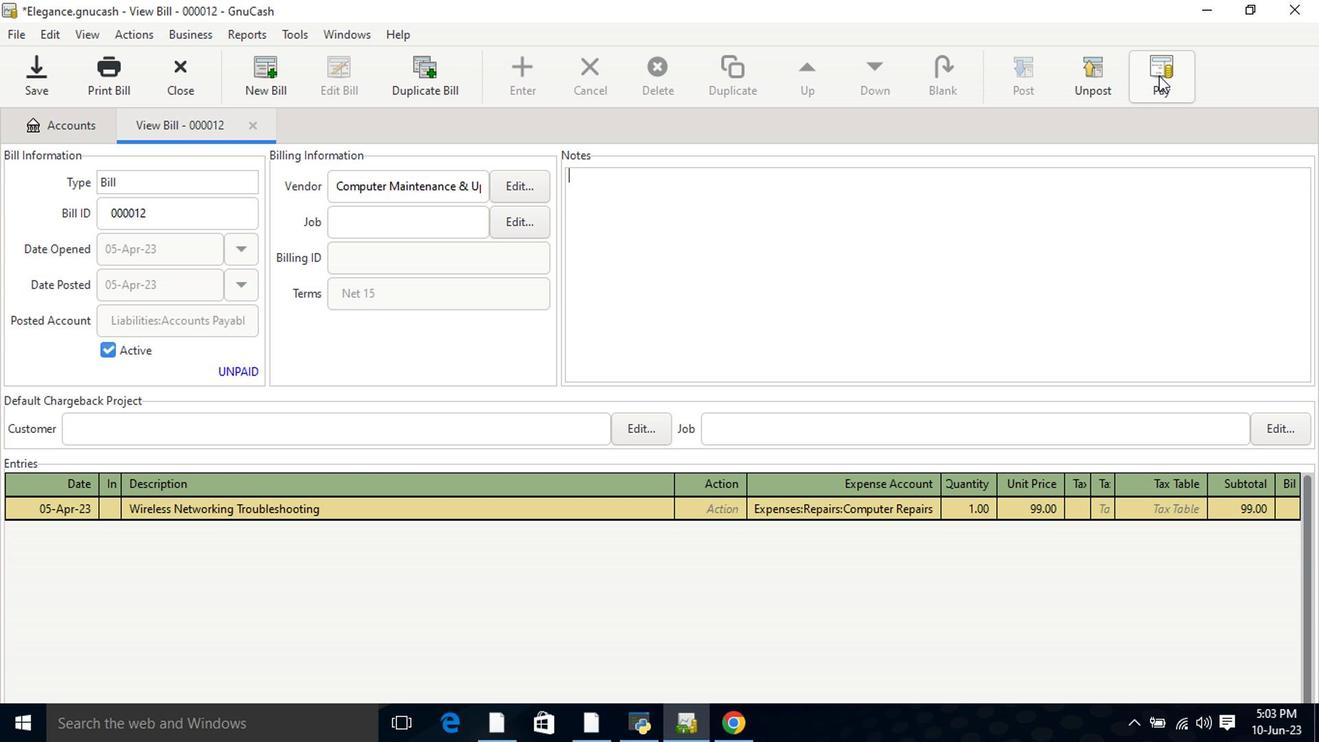 
Action: Mouse moved to (595, 378)
Screenshot: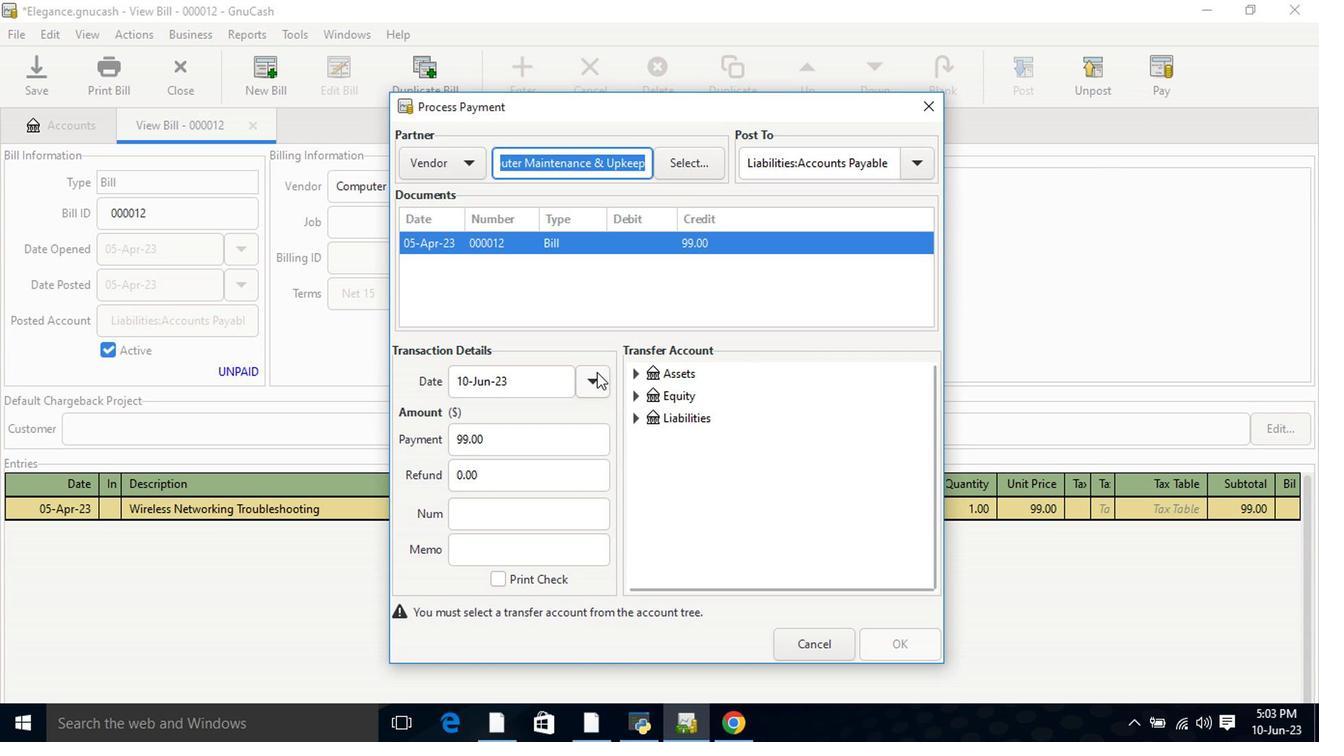 
Action: Mouse pressed left at (595, 378)
Screenshot: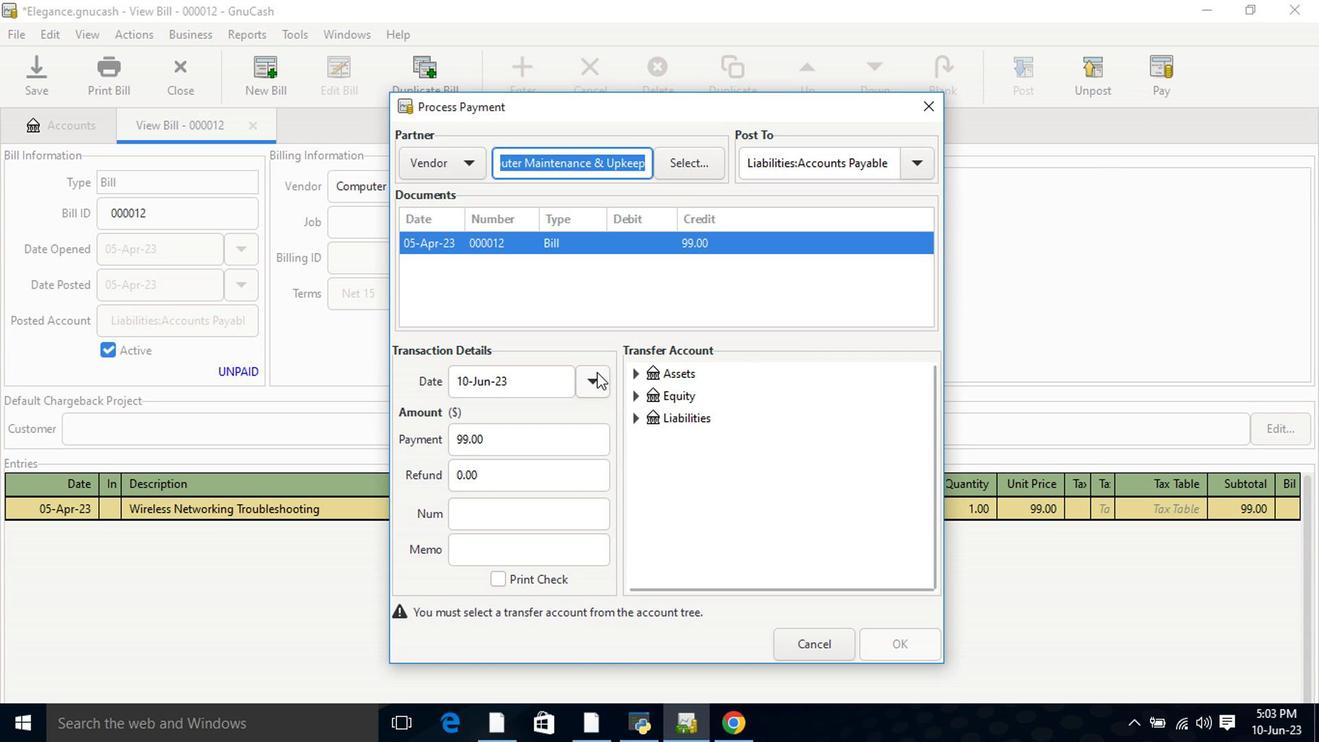 
Action: Mouse moved to (441, 412)
Screenshot: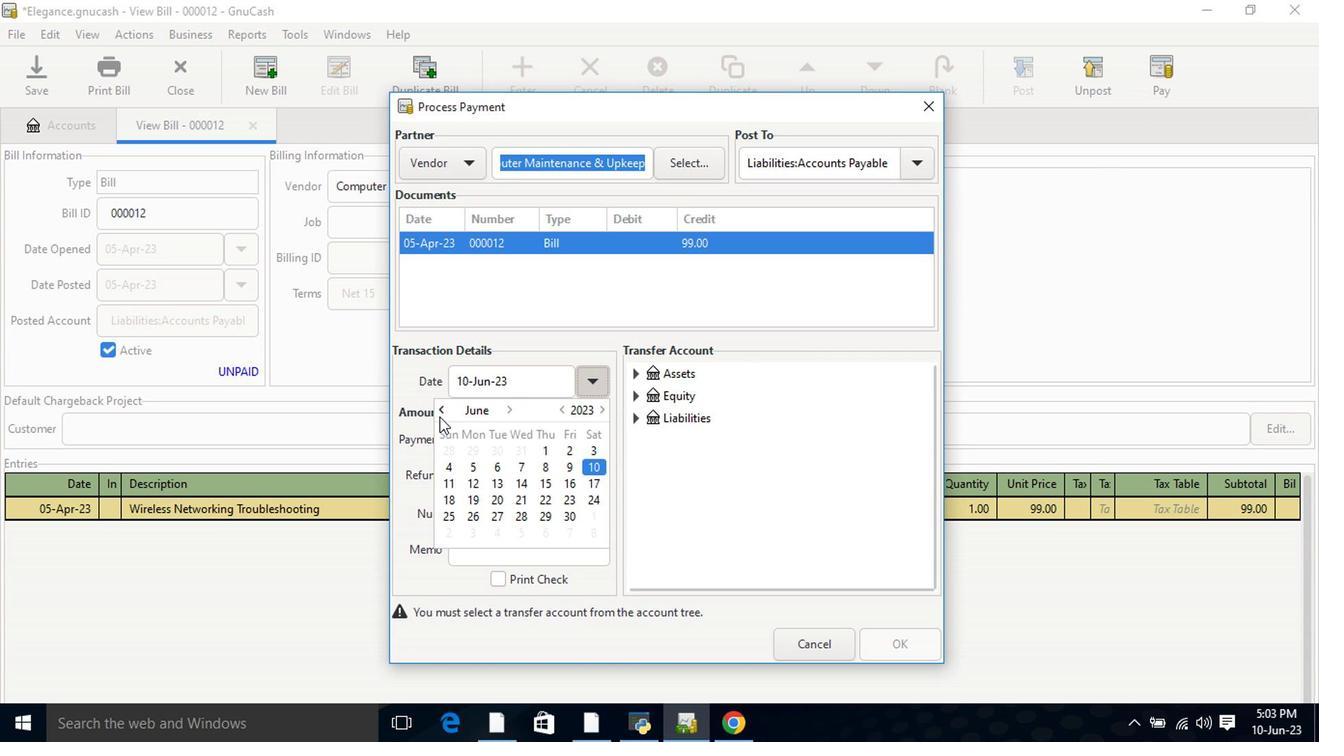 
Action: Mouse pressed left at (441, 412)
Screenshot: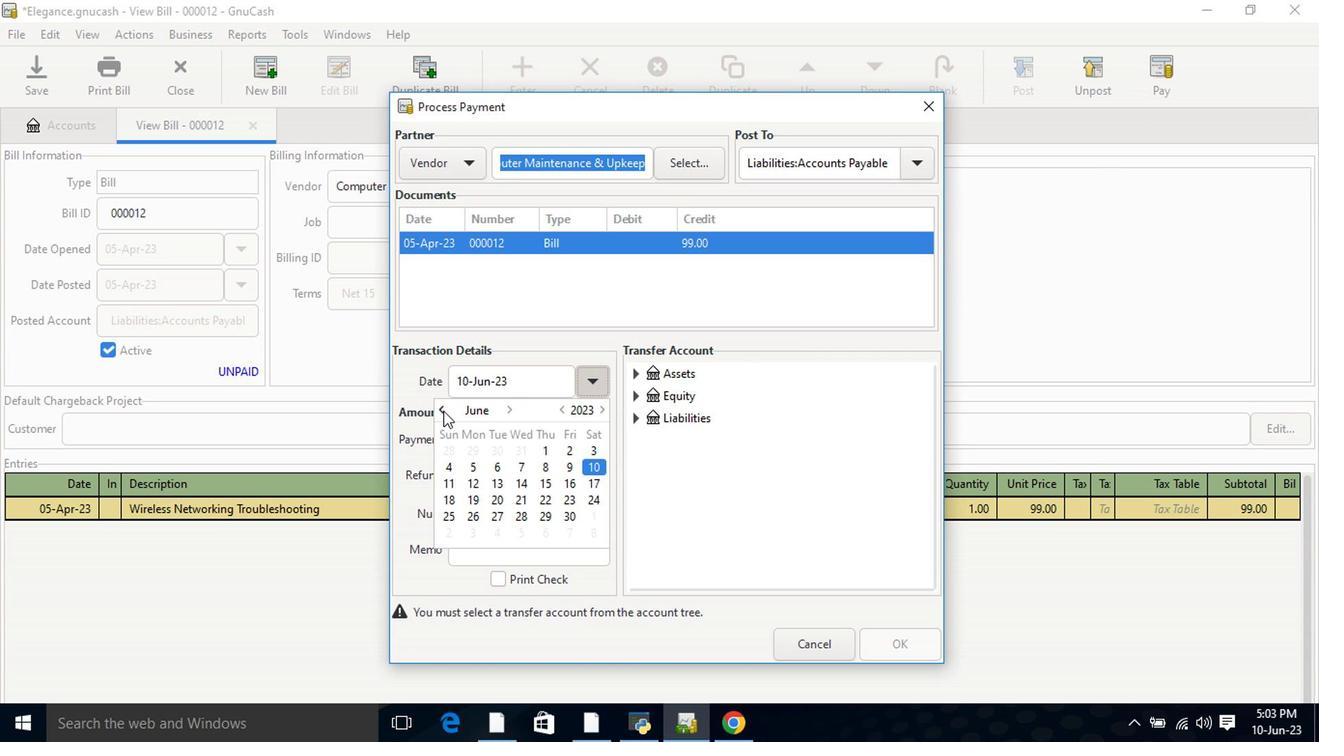 
Action: Mouse pressed left at (441, 412)
Screenshot: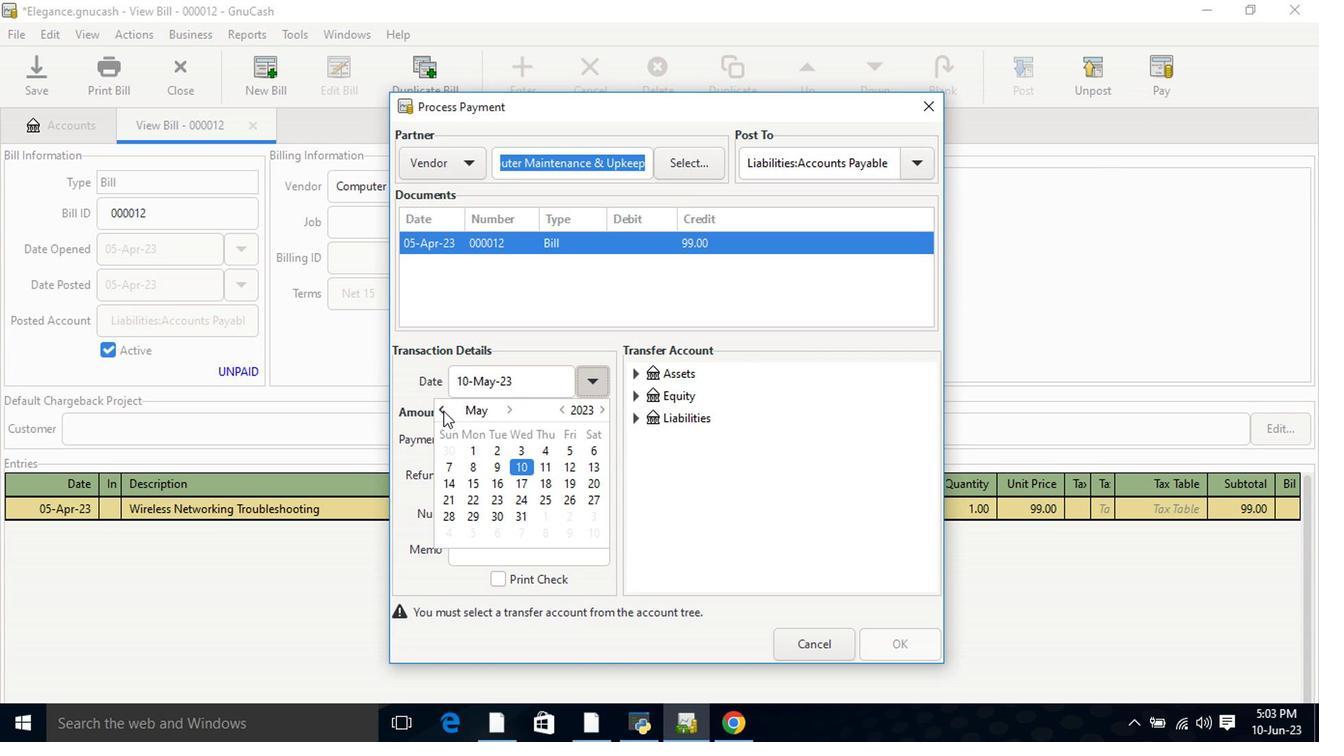 
Action: Mouse moved to (516, 494)
Screenshot: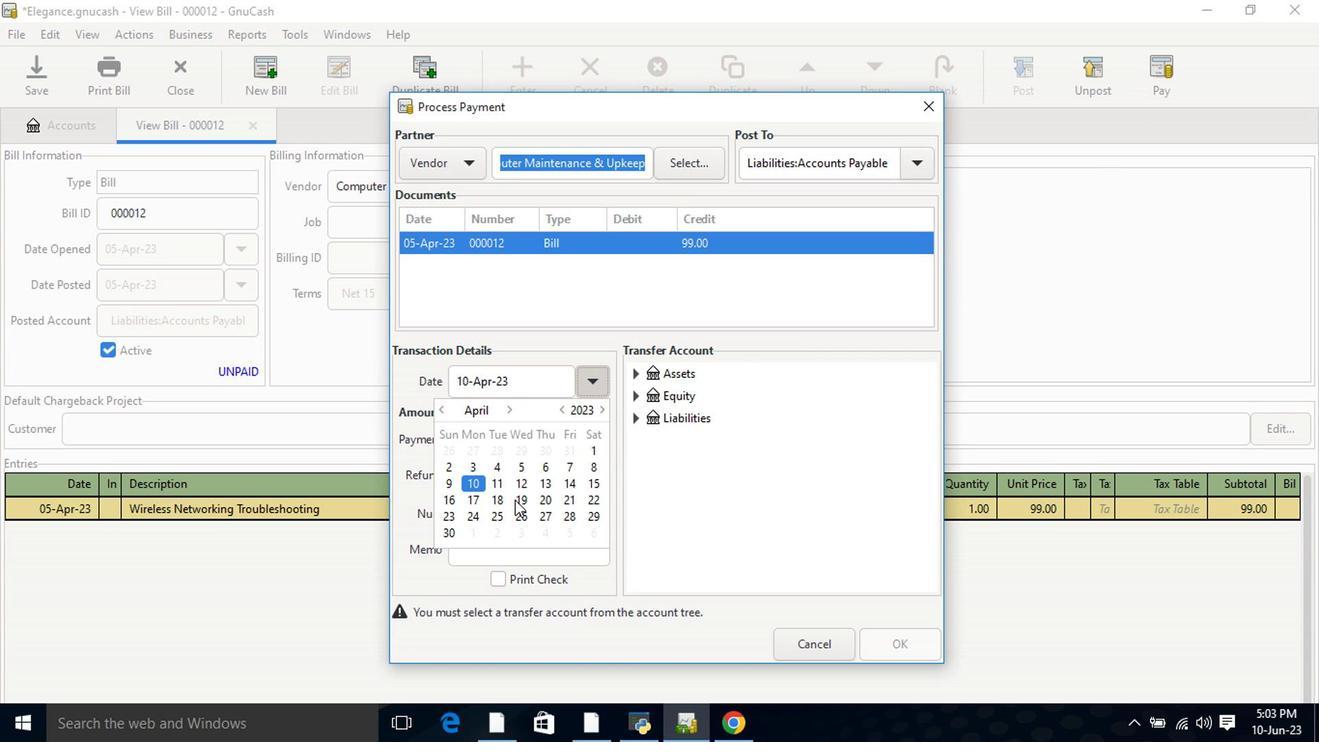 
Action: Mouse pressed left at (516, 494)
Screenshot: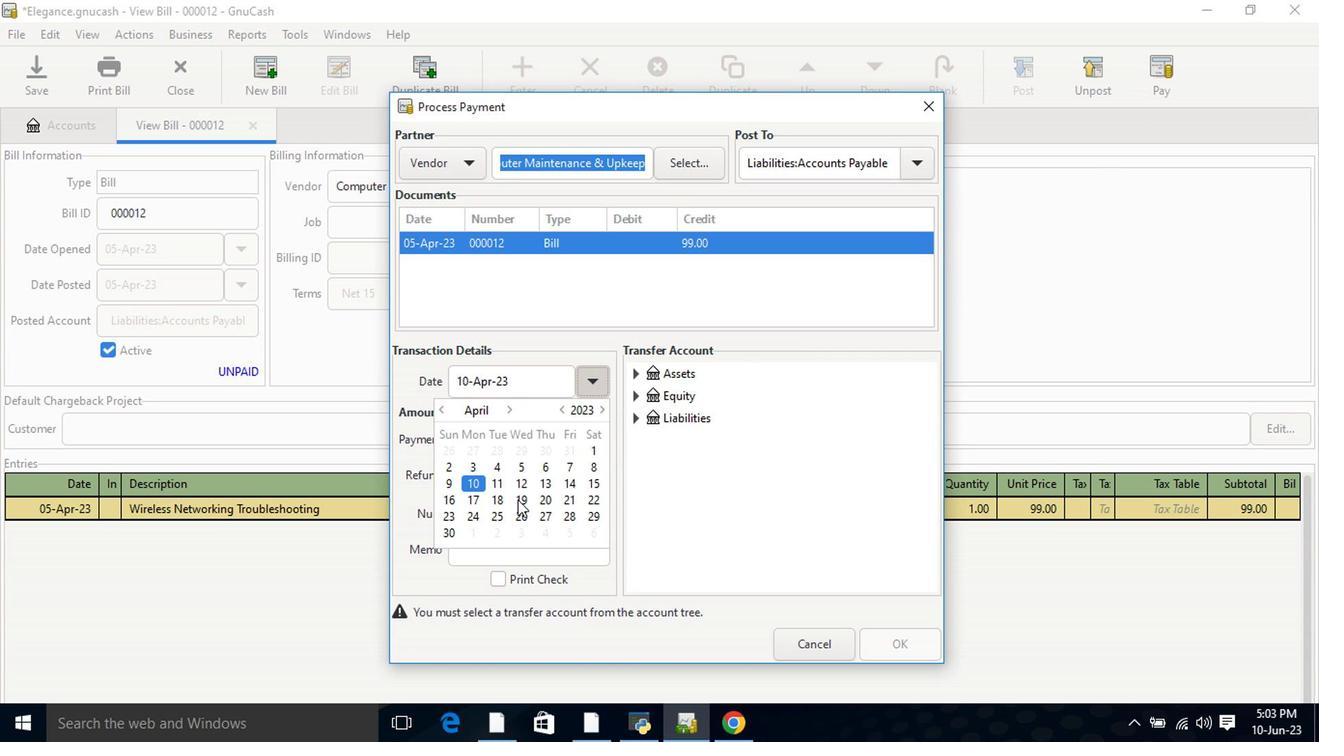 
Action: Mouse pressed left at (516, 494)
Screenshot: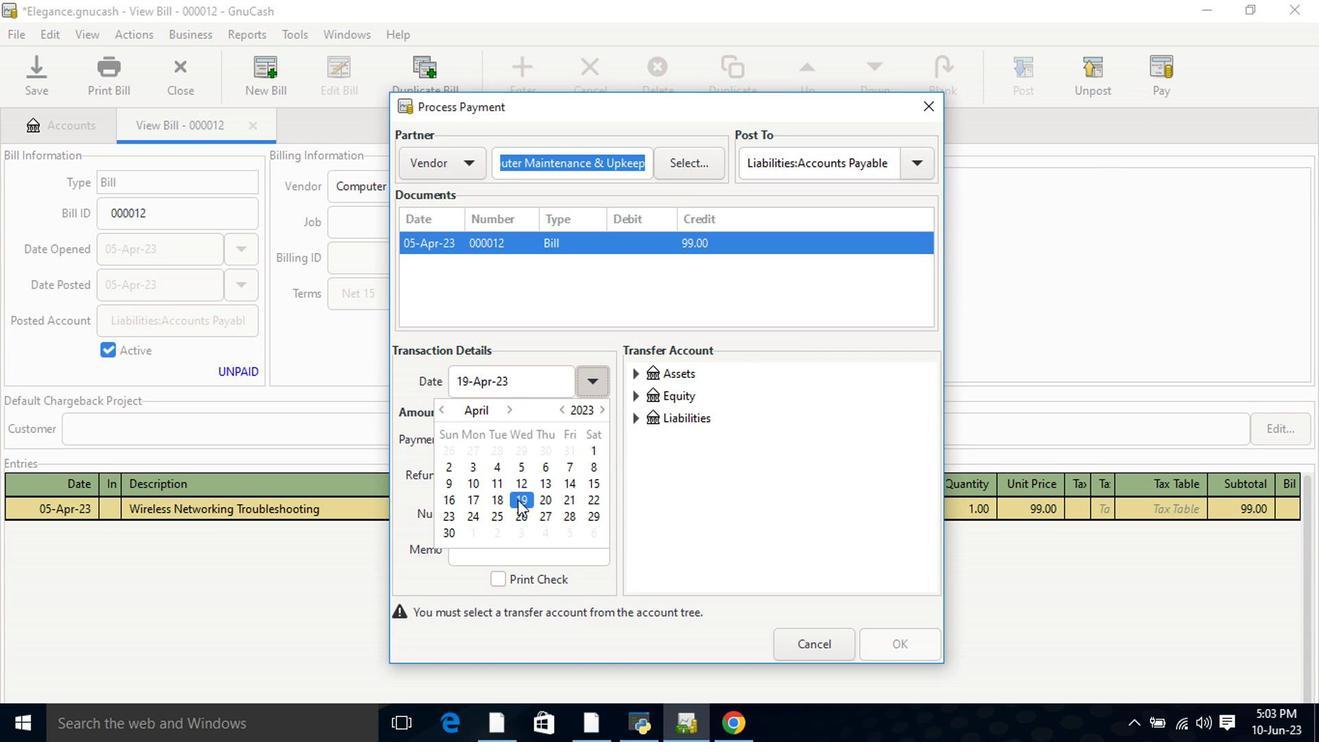 
Action: Mouse moved to (636, 377)
Screenshot: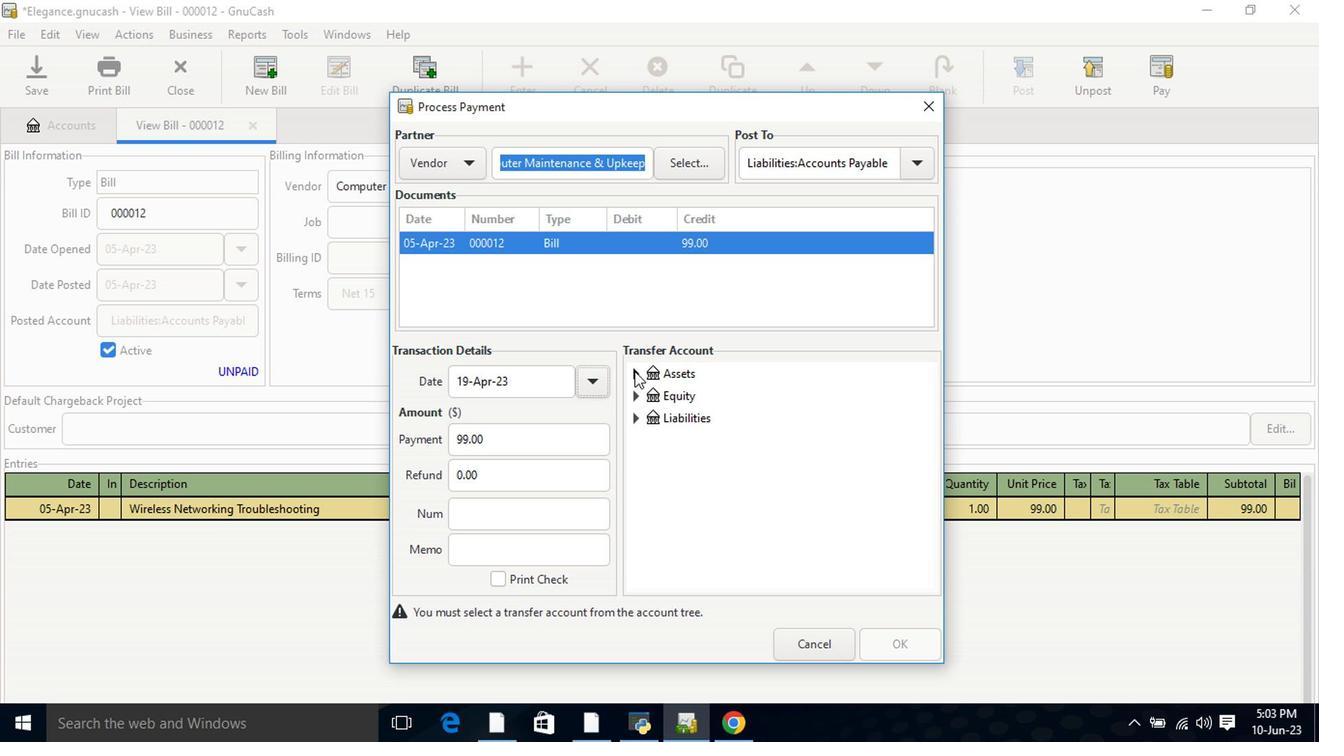 
Action: Mouse pressed left at (636, 377)
Screenshot: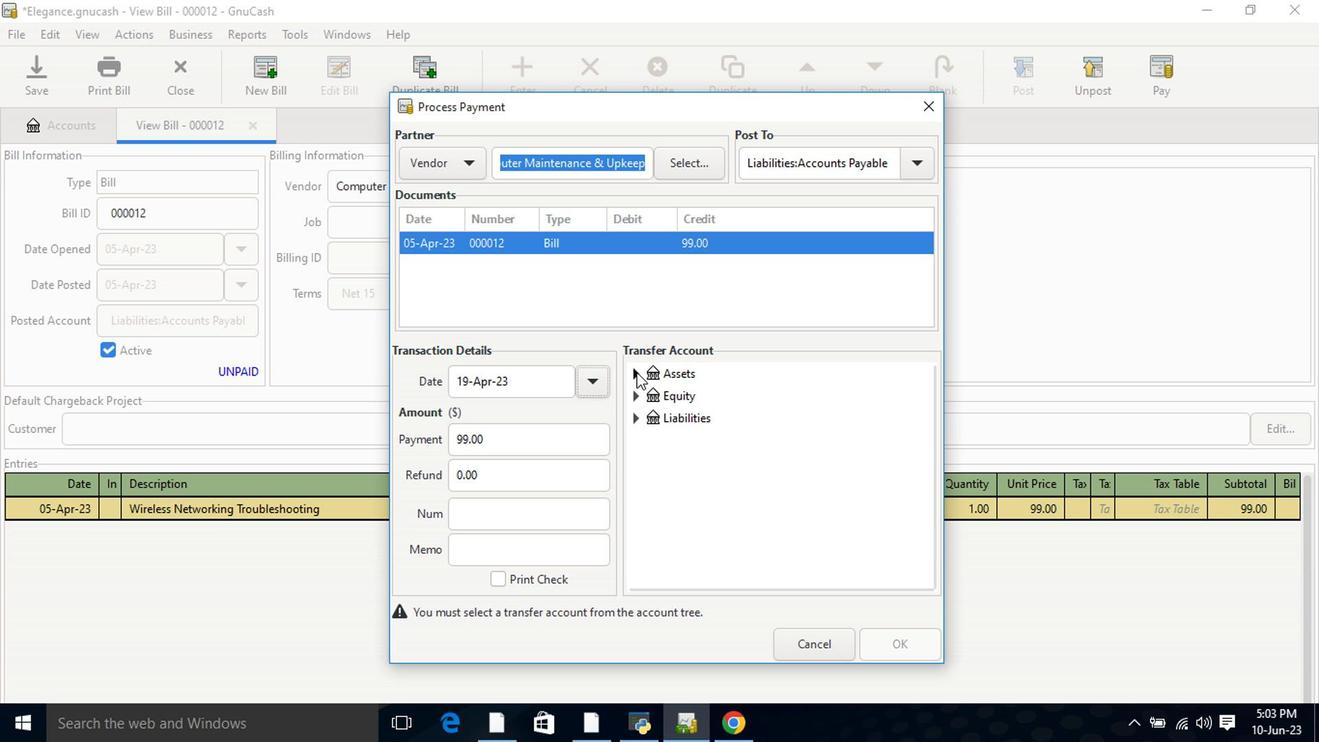
Action: Mouse moved to (654, 395)
Screenshot: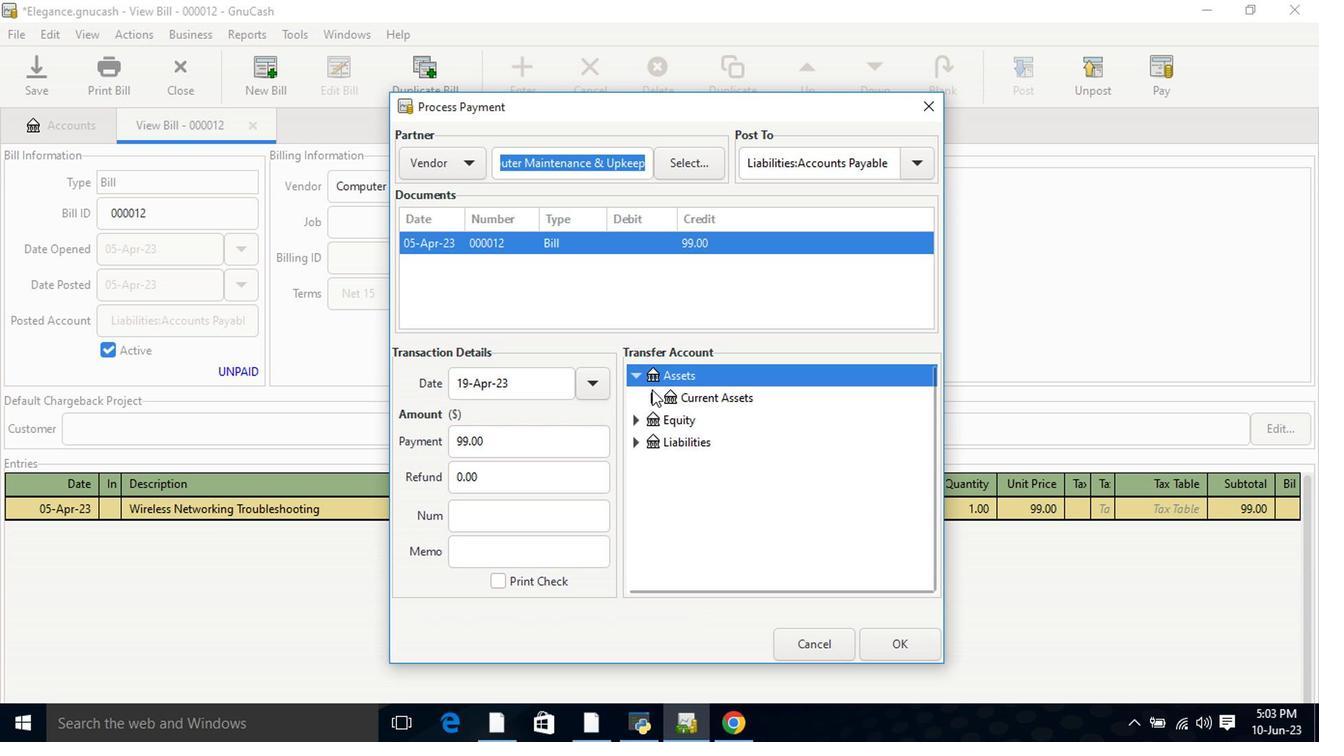 
Action: Mouse pressed left at (654, 395)
Screenshot: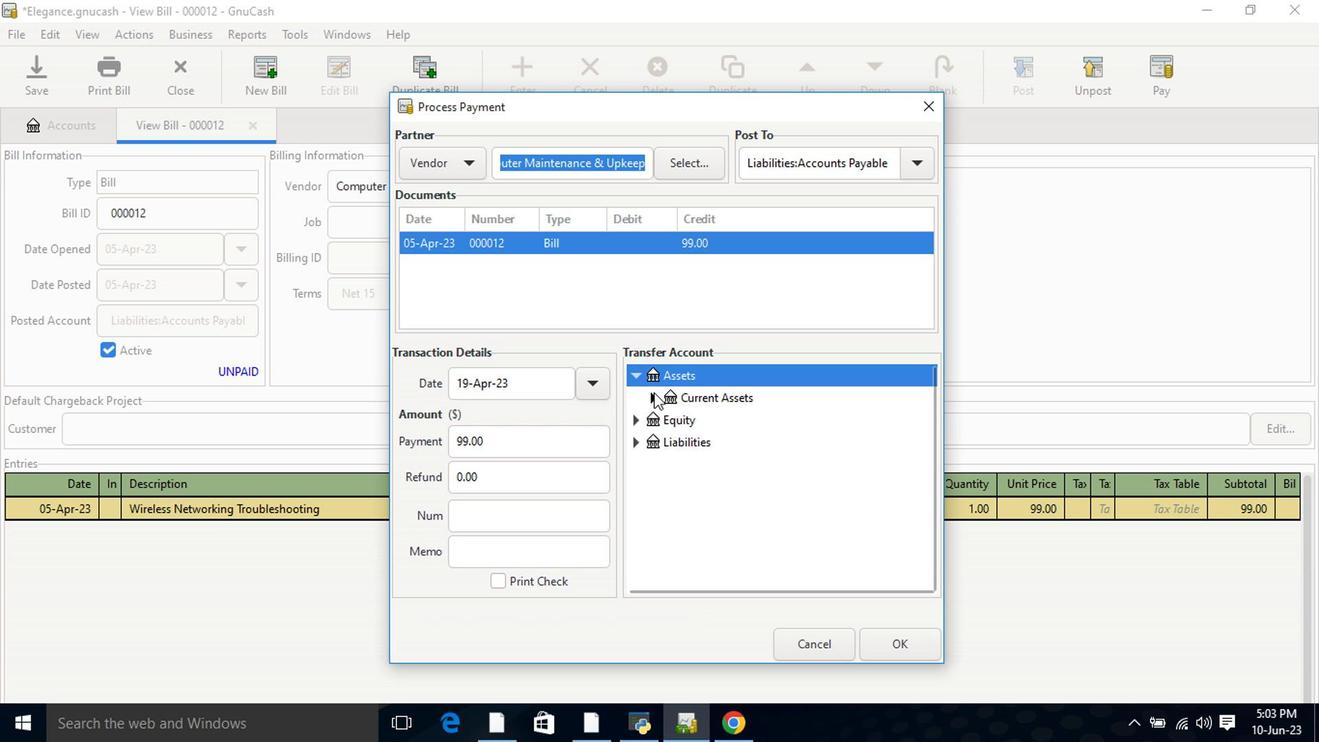 
Action: Mouse moved to (693, 415)
Screenshot: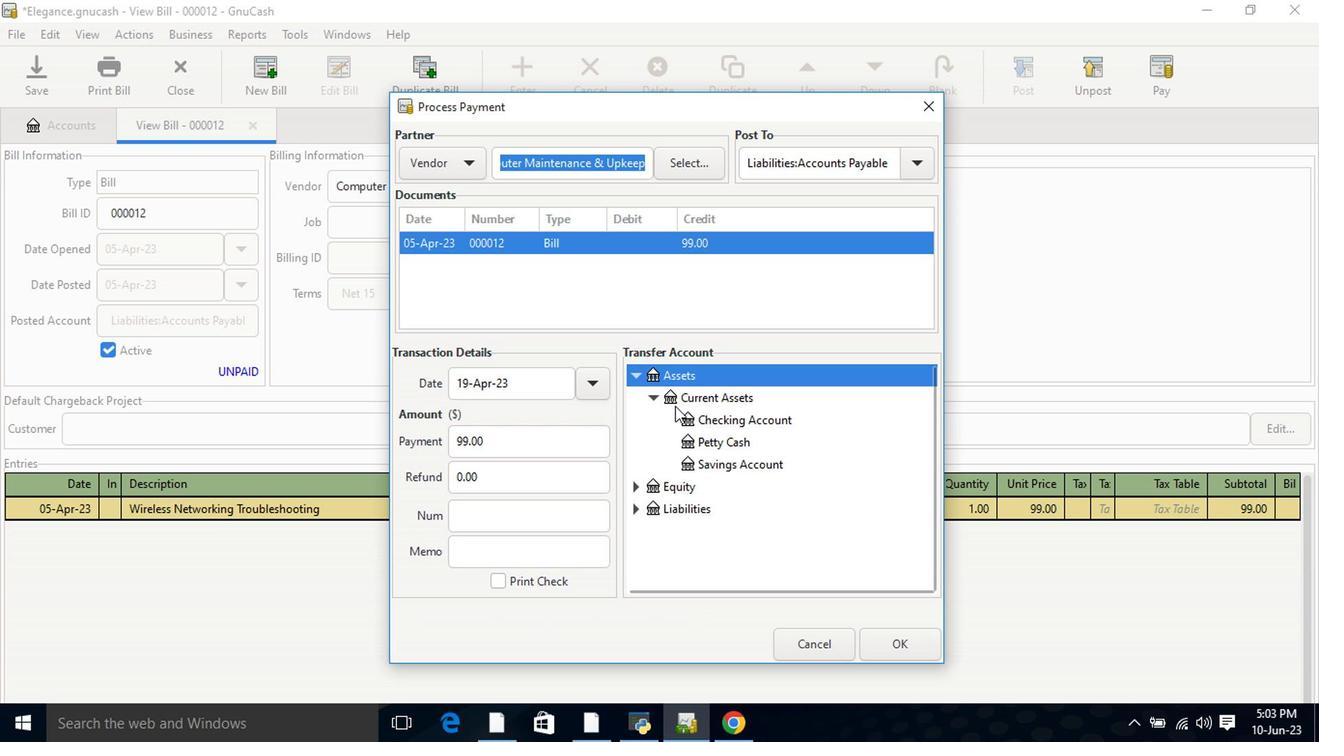 
Action: Mouse pressed left at (693, 415)
Screenshot: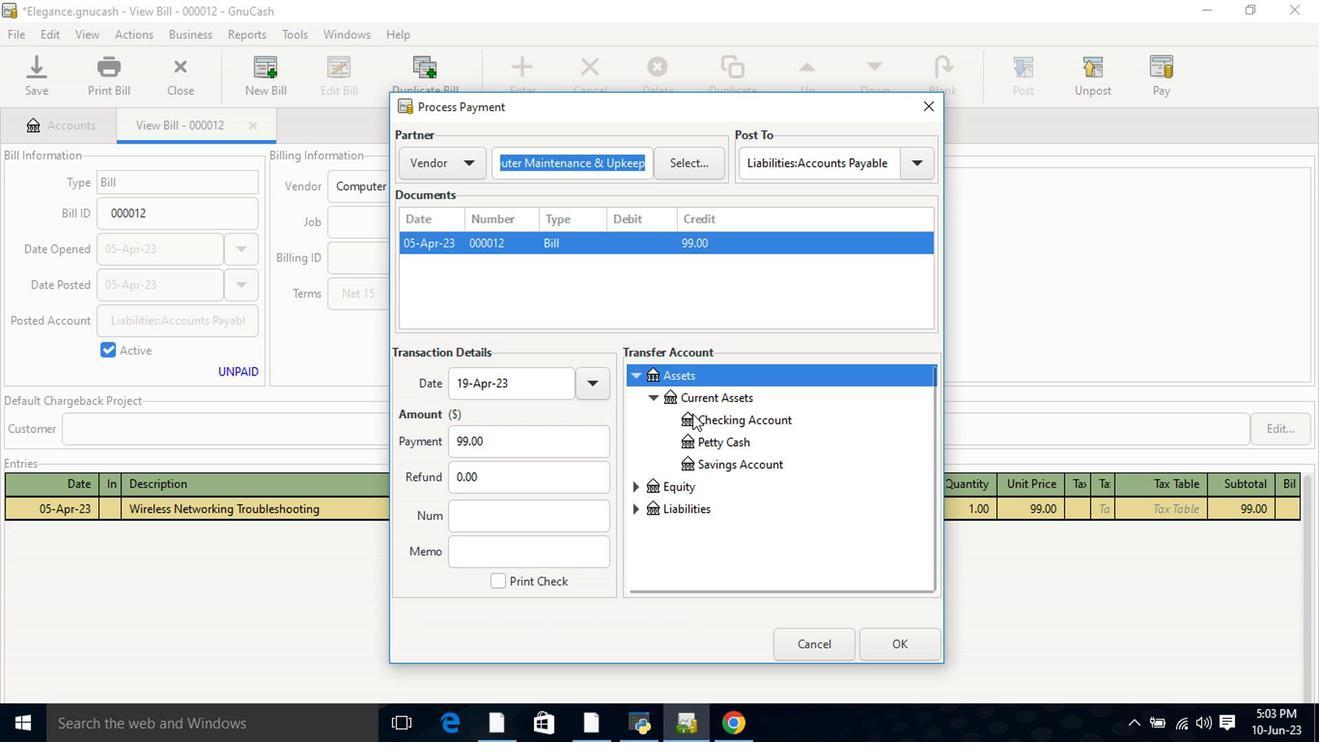 
Action: Mouse moved to (882, 625)
Screenshot: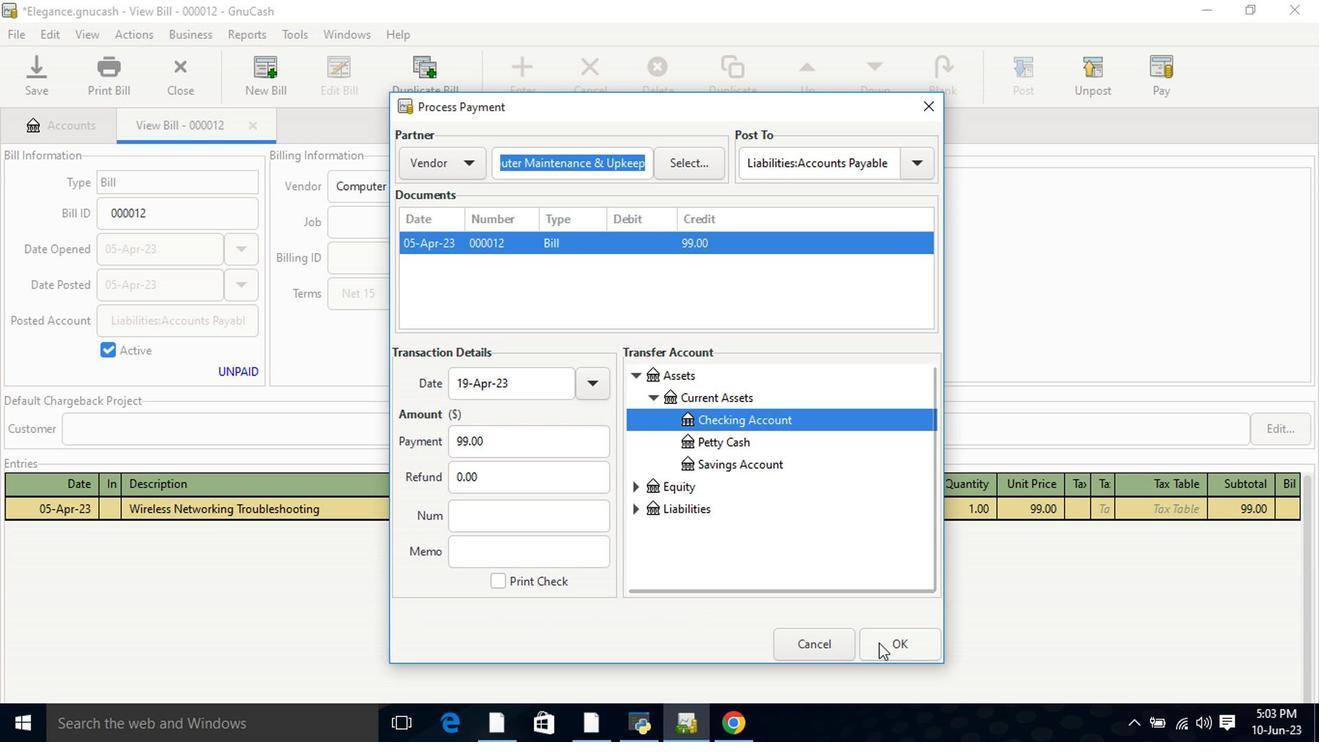 
Action: Mouse pressed left at (882, 625)
Screenshot: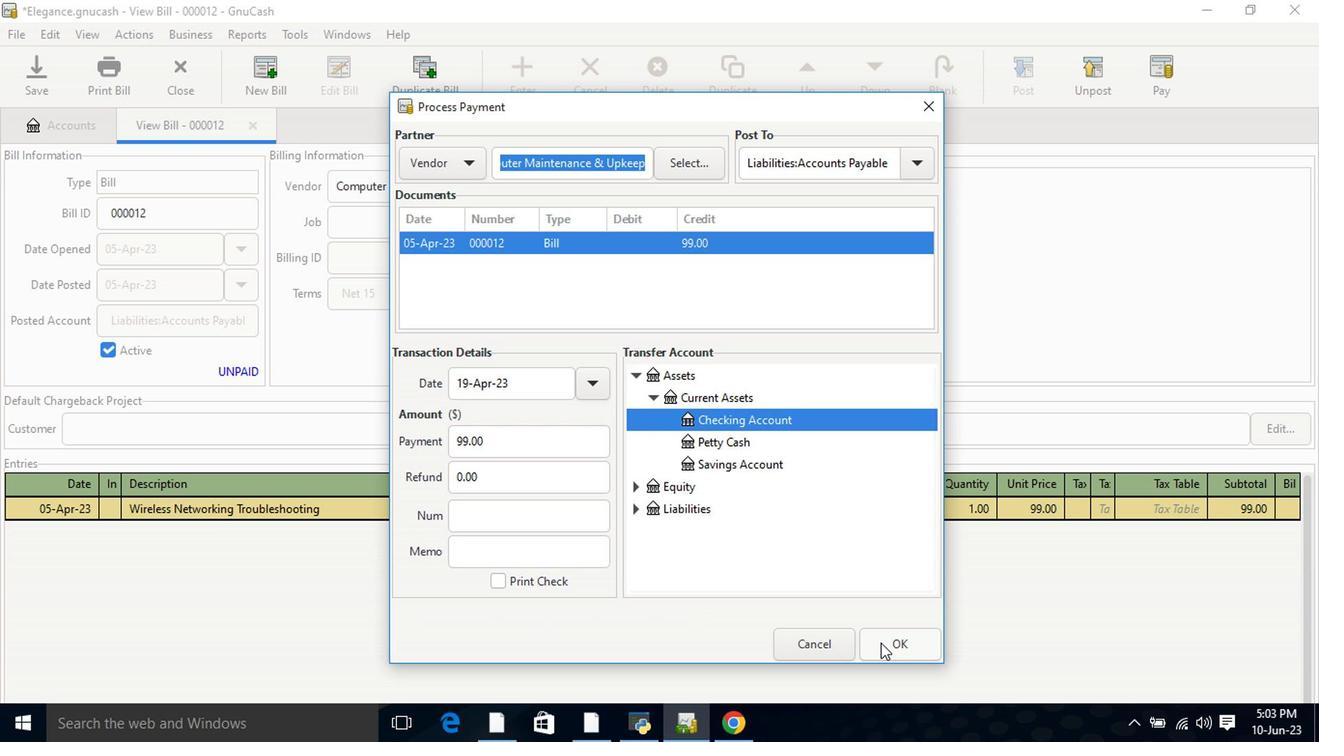 
Action: Mouse moved to (113, 105)
Screenshot: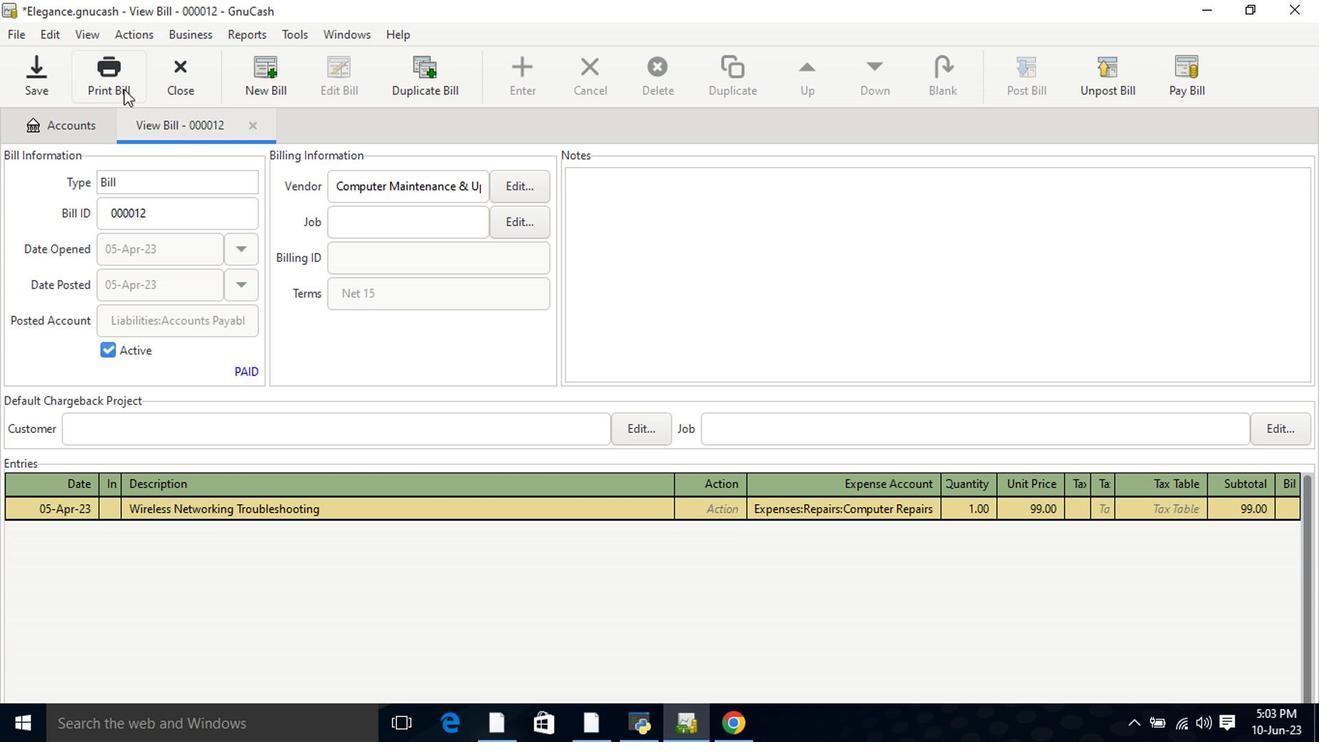 
Action: Mouse pressed left at (113, 105)
Screenshot: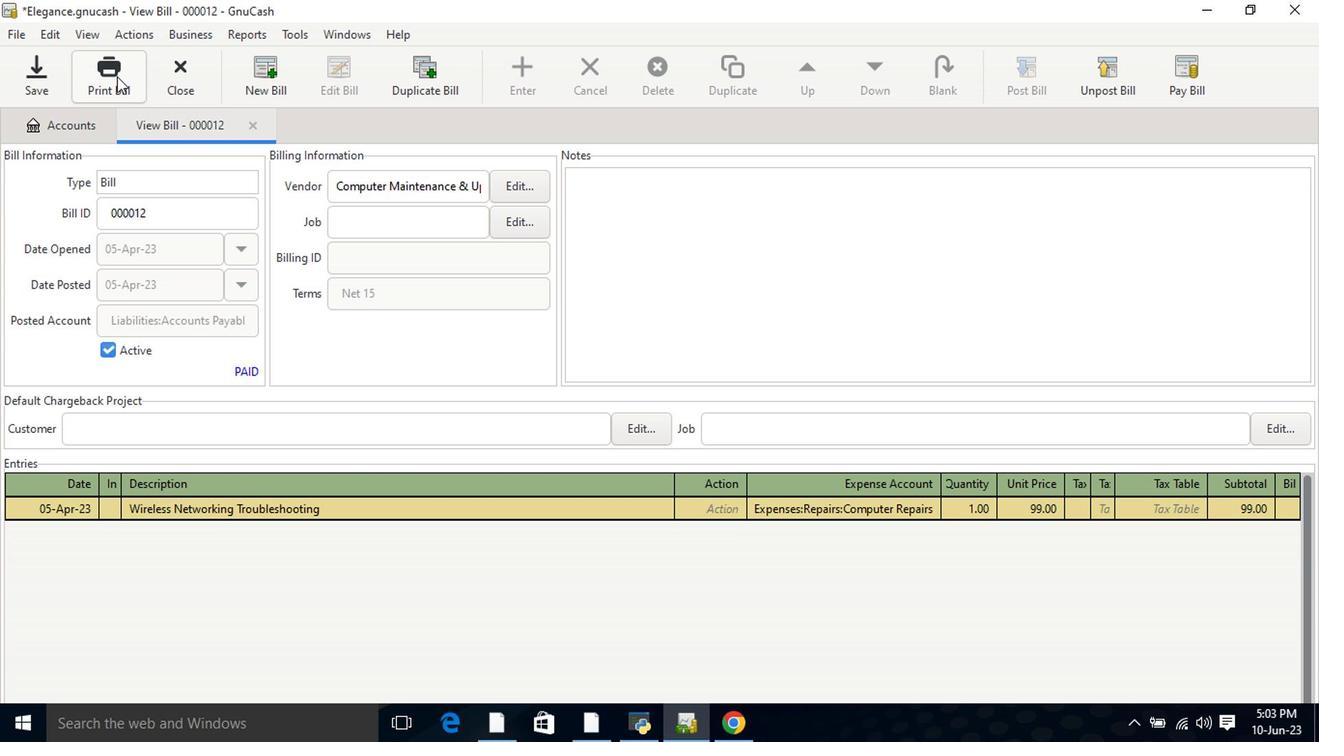 
Action: Mouse moved to (465, 564)
Screenshot: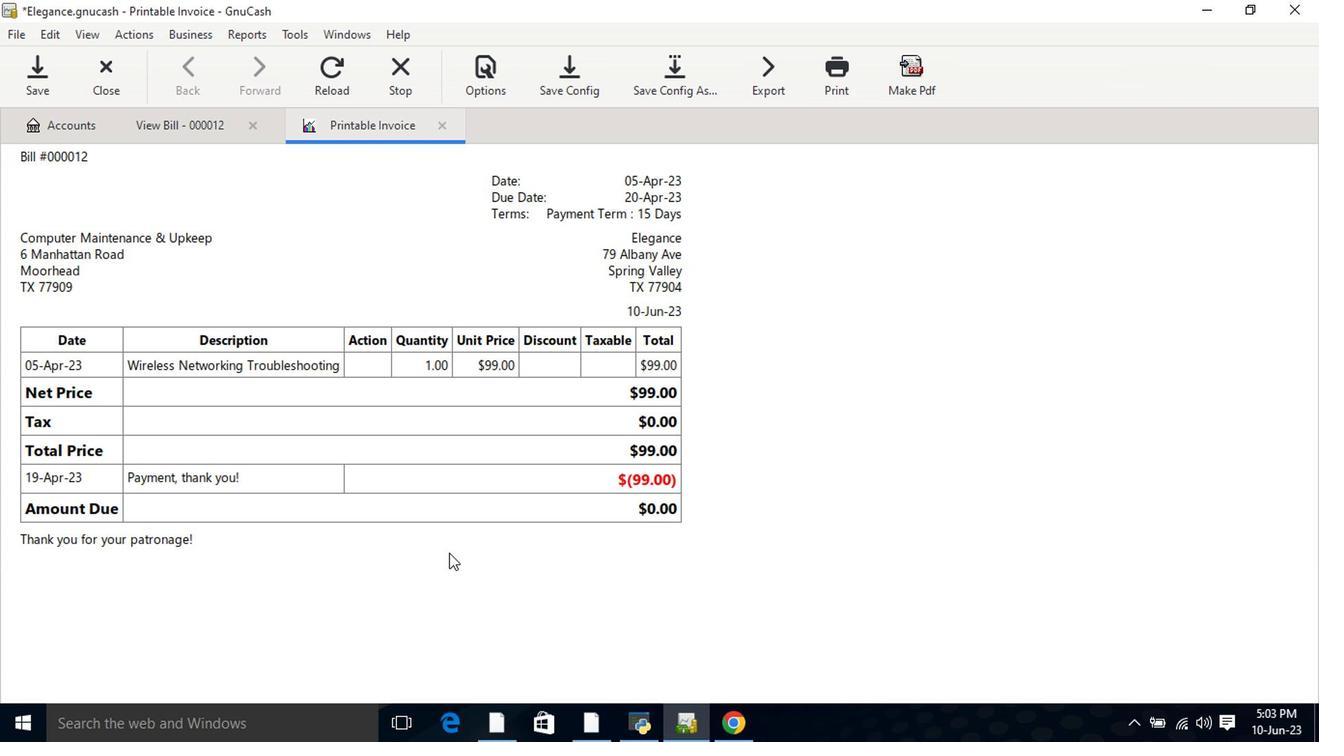 
